 Task: Search one way flight ticket for 2 adults, 2 infants in seat and 1 infant on lap in first from Lynchburg: Lynchburg Regional Airport (preston Glenn Field) to Gillette: Gillette Campbell County Airport on 5-1-2023. Choice of flights is Delta. Number of bags: 3 checked bags. Price is upto 100000. Outbound departure time preference is 5:30.
Action: Mouse moved to (180, 369)
Screenshot: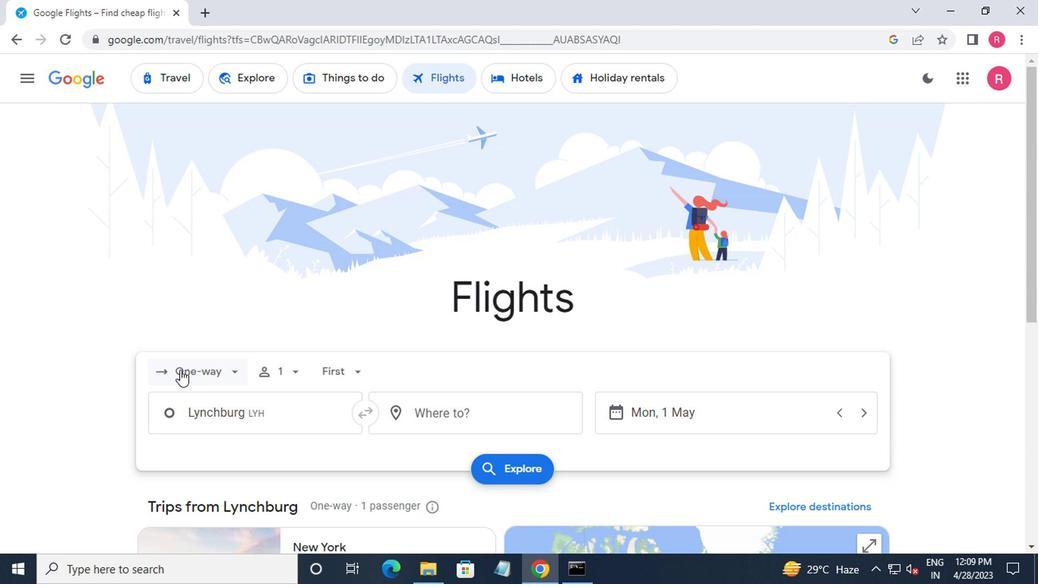 
Action: Mouse pressed left at (180, 369)
Screenshot: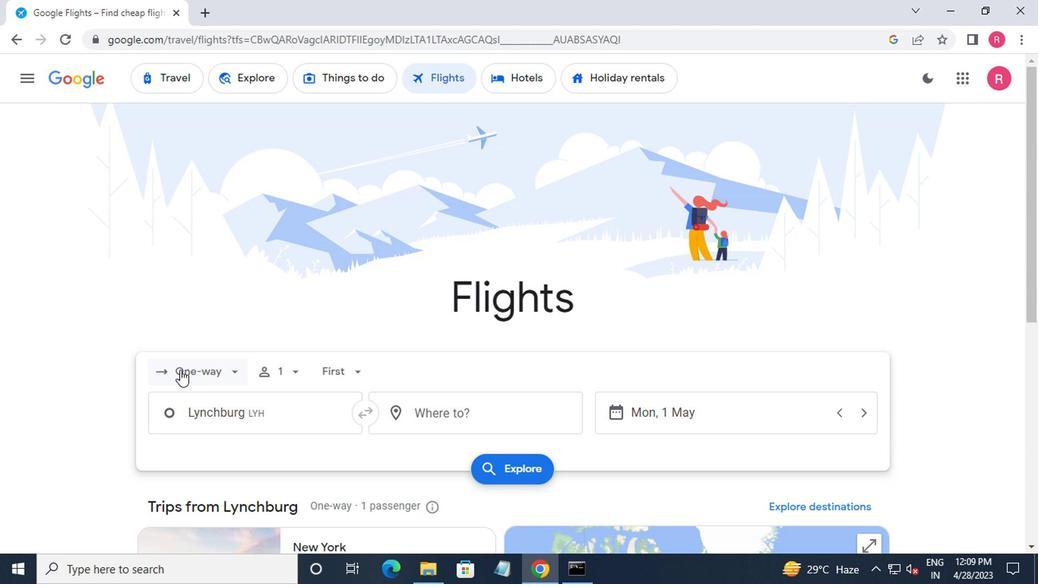 
Action: Mouse moved to (218, 439)
Screenshot: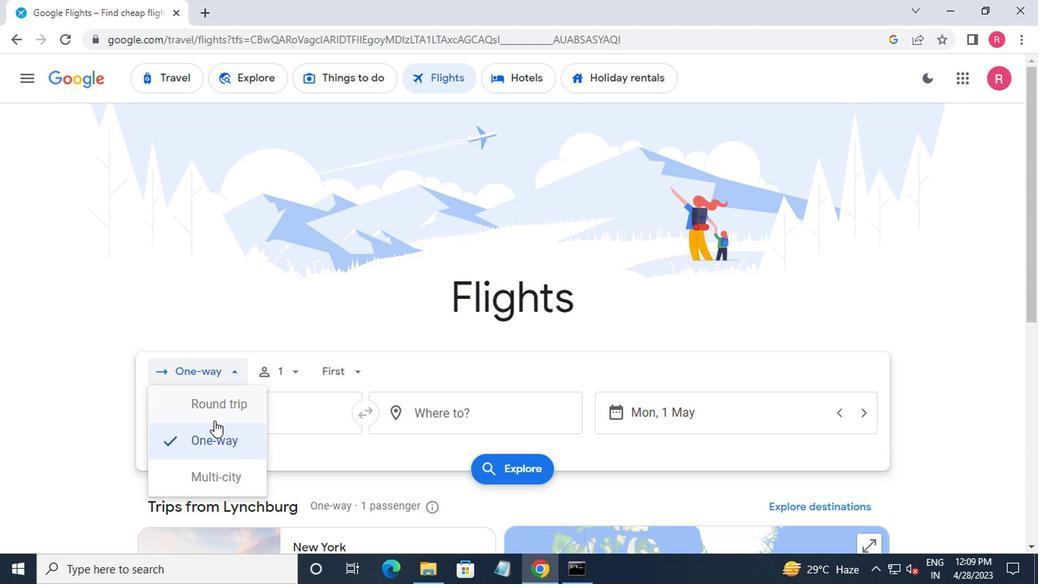 
Action: Mouse pressed left at (218, 439)
Screenshot: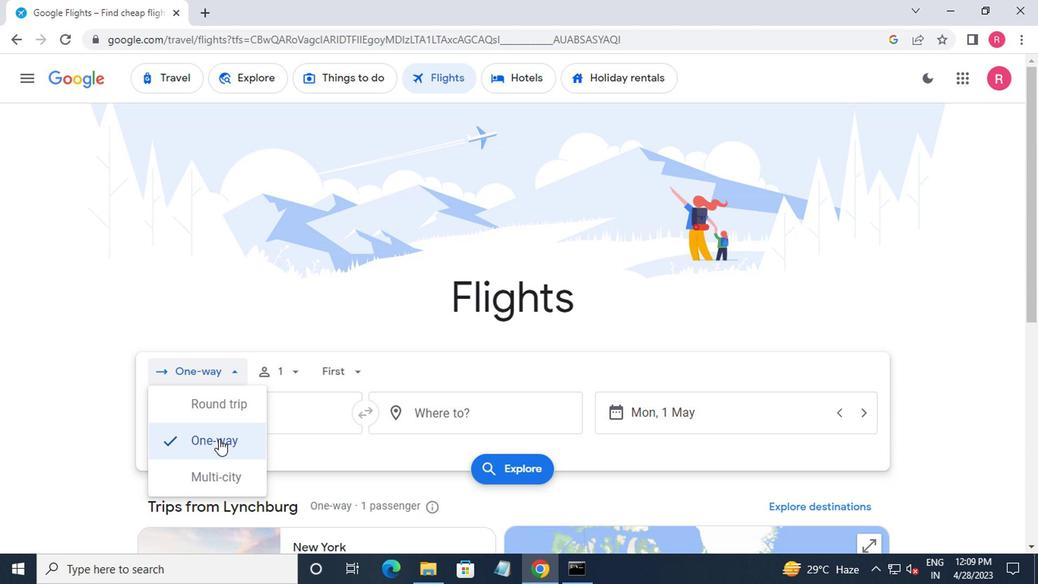 
Action: Mouse moved to (274, 363)
Screenshot: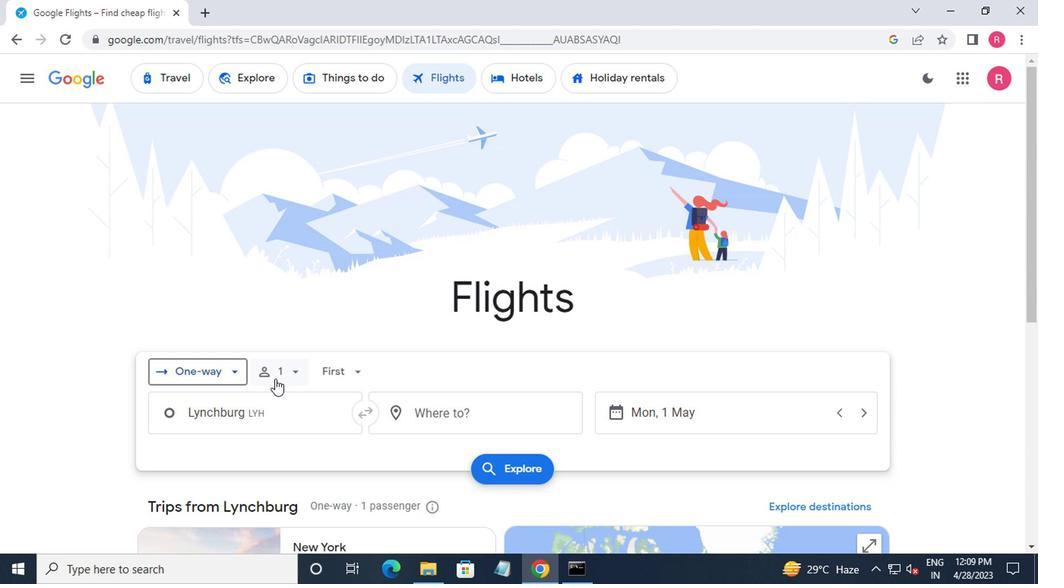 
Action: Mouse pressed left at (274, 363)
Screenshot: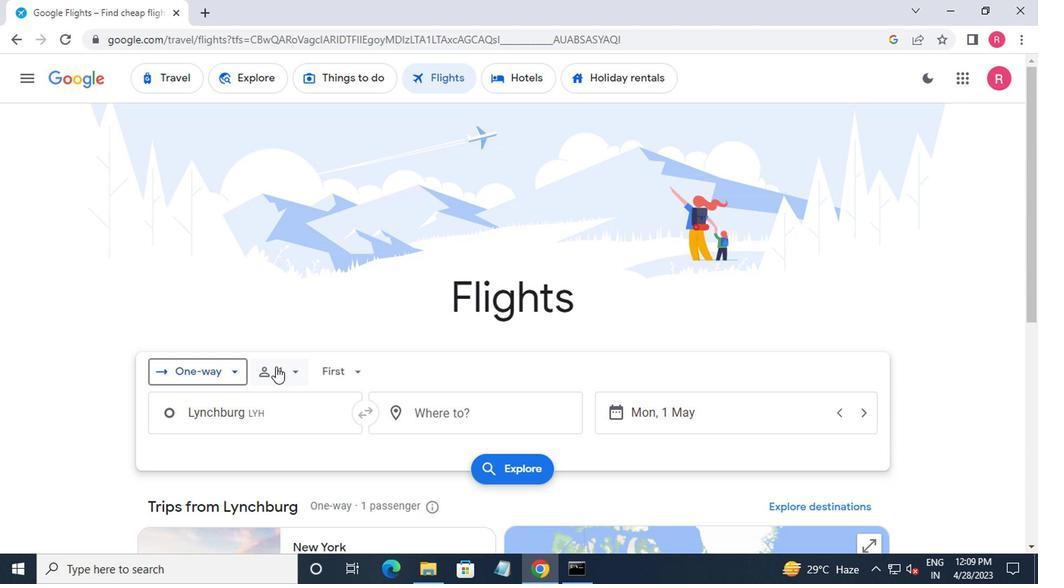 
Action: Mouse moved to (404, 451)
Screenshot: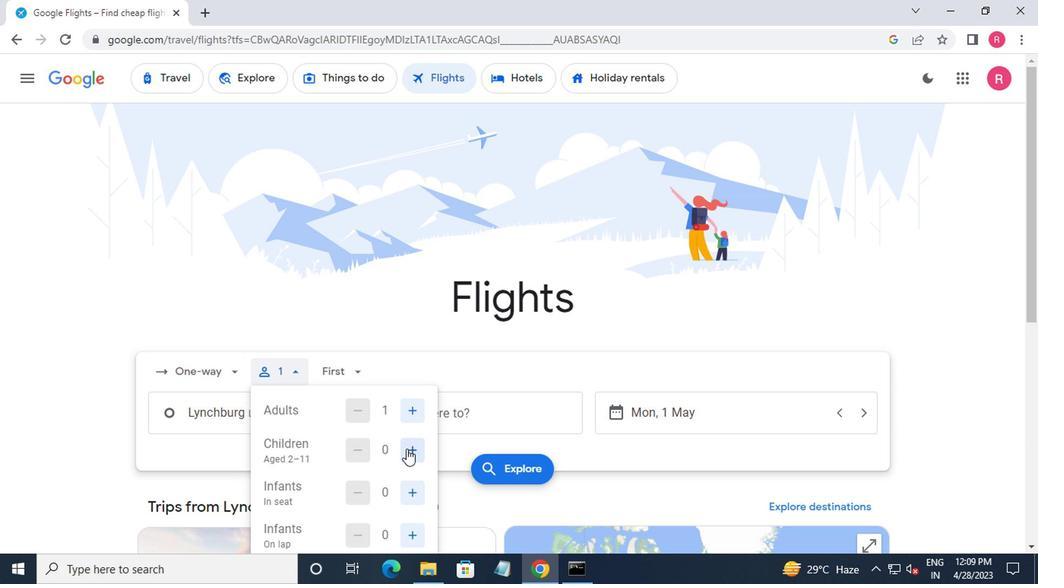 
Action: Mouse pressed left at (404, 451)
Screenshot: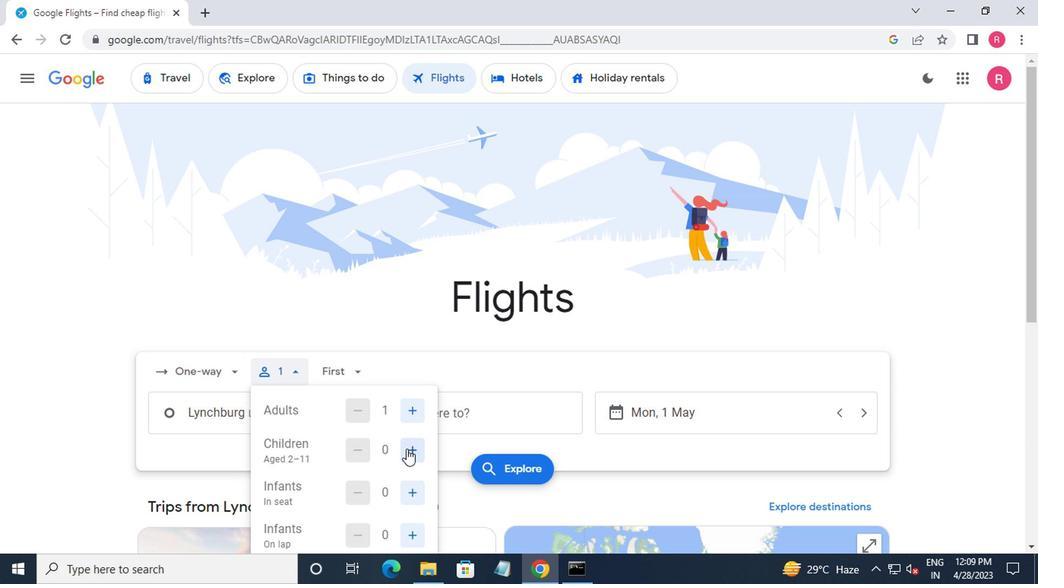 
Action: Mouse moved to (406, 488)
Screenshot: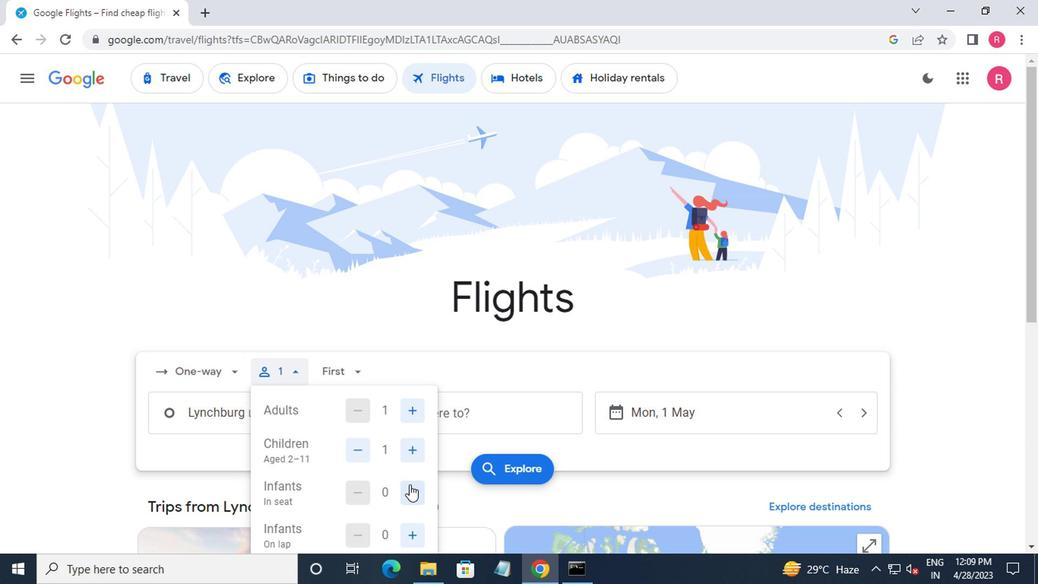 
Action: Mouse pressed left at (406, 488)
Screenshot: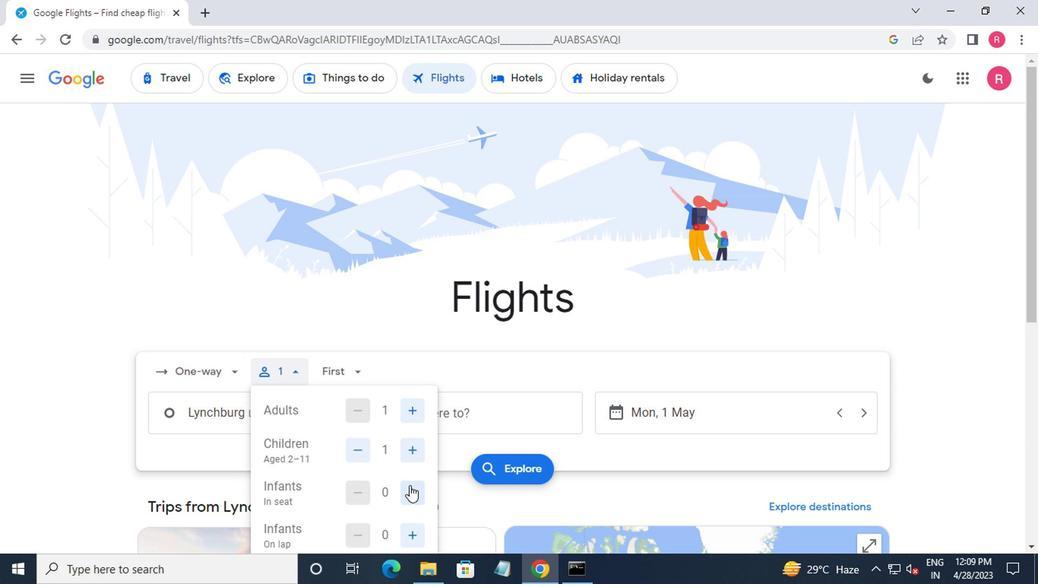 
Action: Mouse moved to (347, 369)
Screenshot: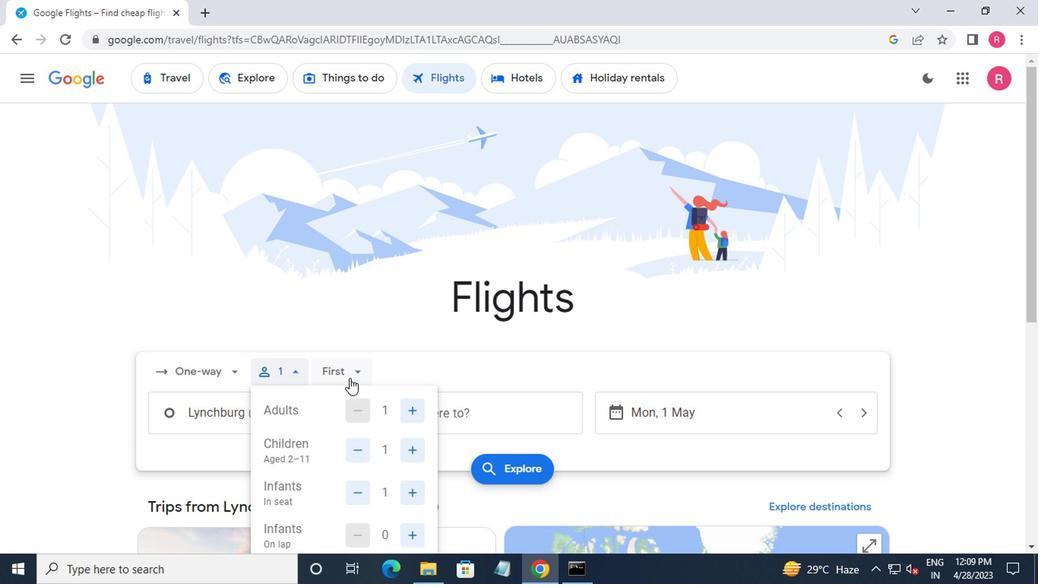 
Action: Mouse pressed left at (347, 369)
Screenshot: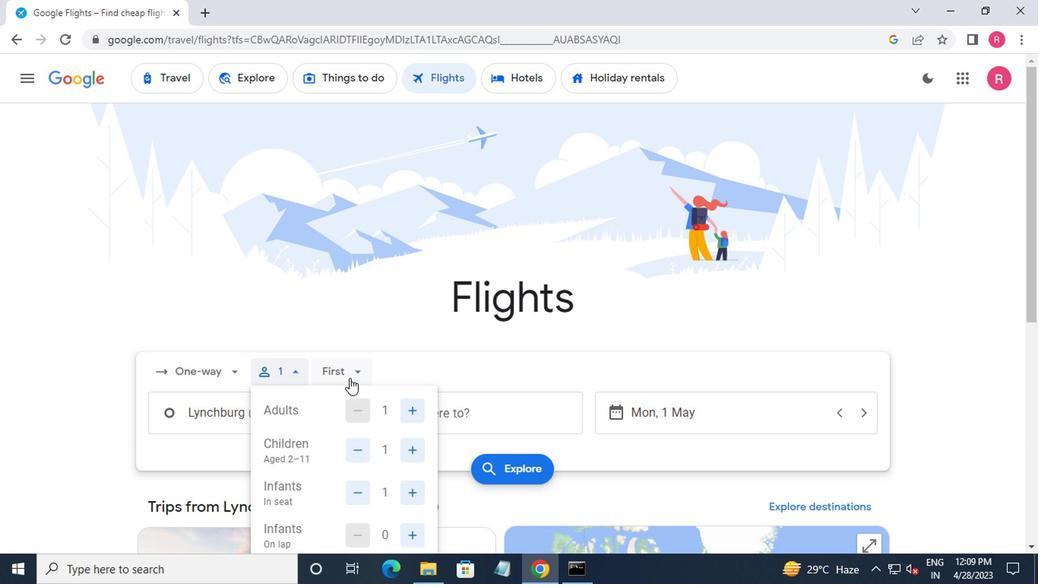 
Action: Mouse moved to (390, 436)
Screenshot: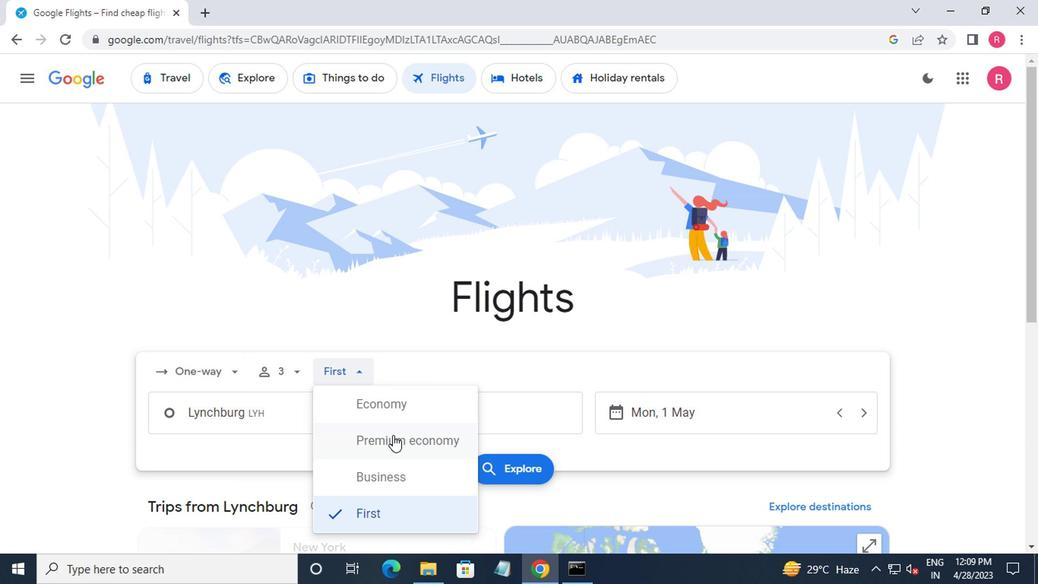 
Action: Mouse pressed left at (390, 436)
Screenshot: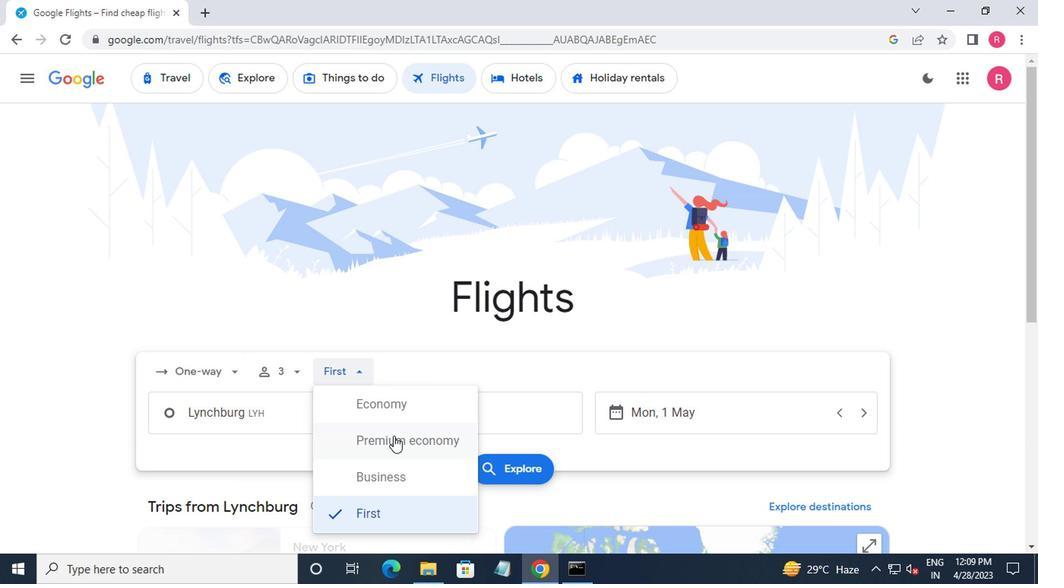 
Action: Mouse moved to (273, 419)
Screenshot: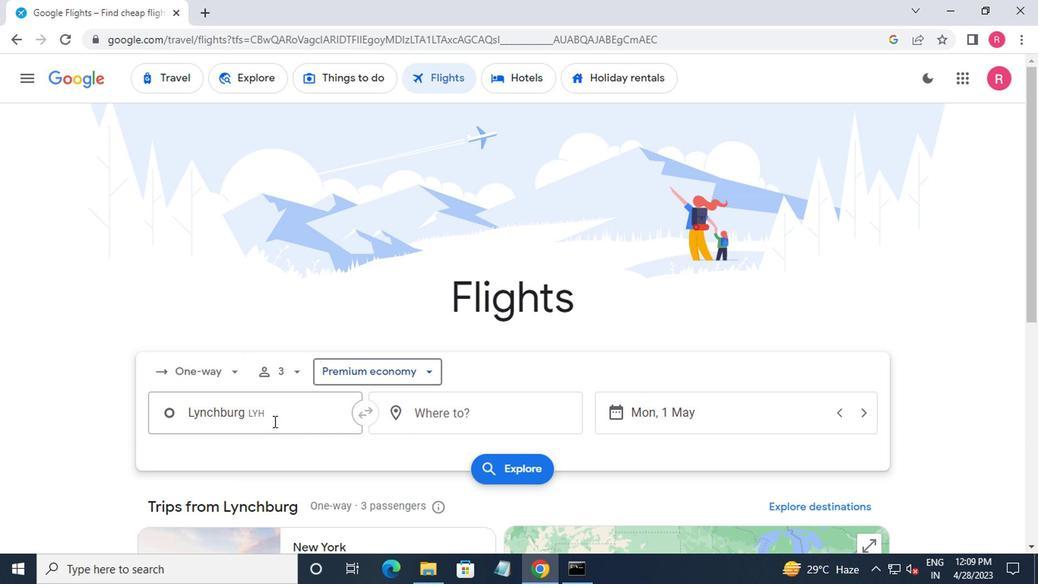 
Action: Mouse pressed left at (273, 419)
Screenshot: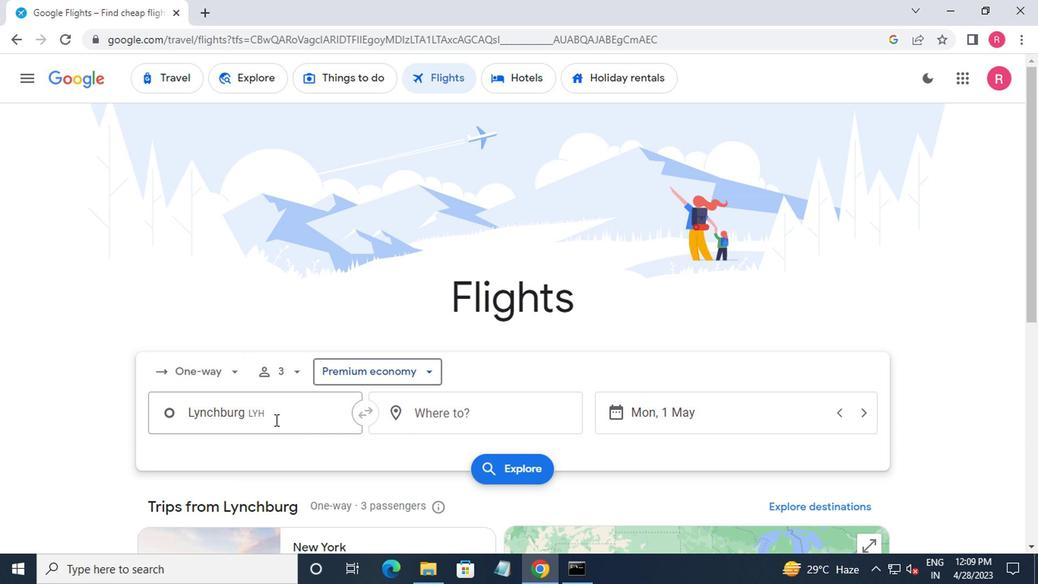 
Action: Key pressed <Key.shift><Key.shift><Key.shift><Key.shift><Key.shift><Key.shift><Key.shift>NEWSPORT<Key.backspace><Key.backspace><Key.backspace><Key.backspace><Key.backspace><Key.backspace><Key.backspace><Key.backspace><Key.backspace><Key.backspace><Key.backspace><Key.backspace><Key.backspace><Key.backspace><Key.backspace><Key.shift><Key.shift><Key.shift><Key.shift><Key.shift><Key.shift><Key.shift><Key.shift><Key.shift><Key.shift><Key.shift>WILLIAMSBURG<Key.space>IN
Screenshot: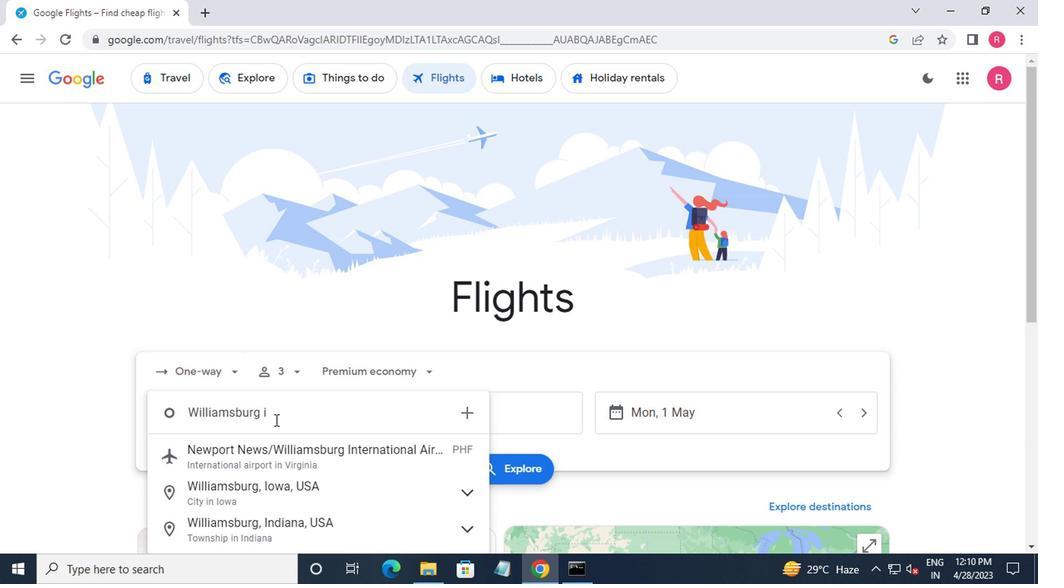 
Action: Mouse moved to (274, 459)
Screenshot: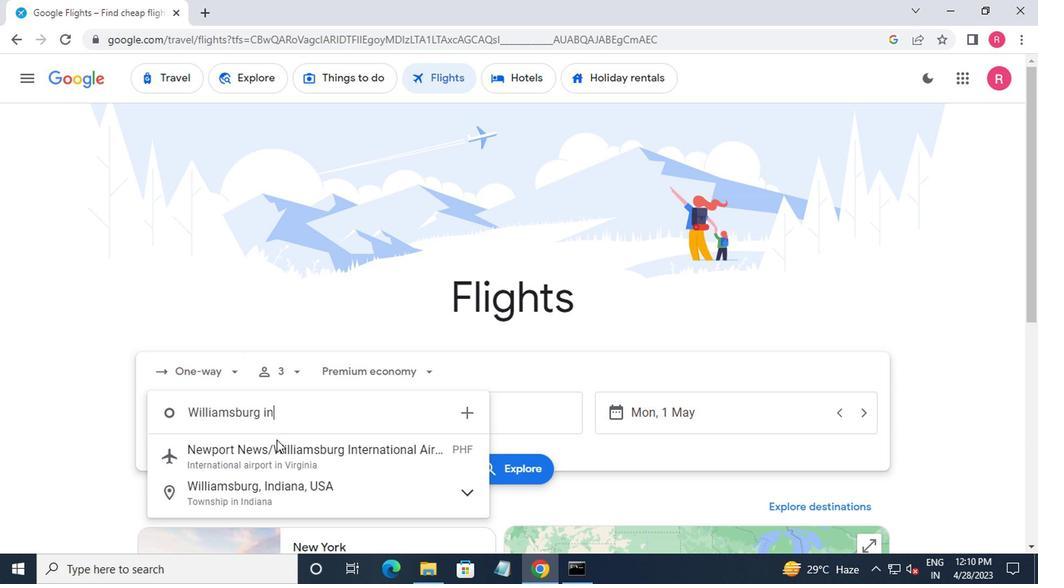 
Action: Mouse pressed left at (274, 459)
Screenshot: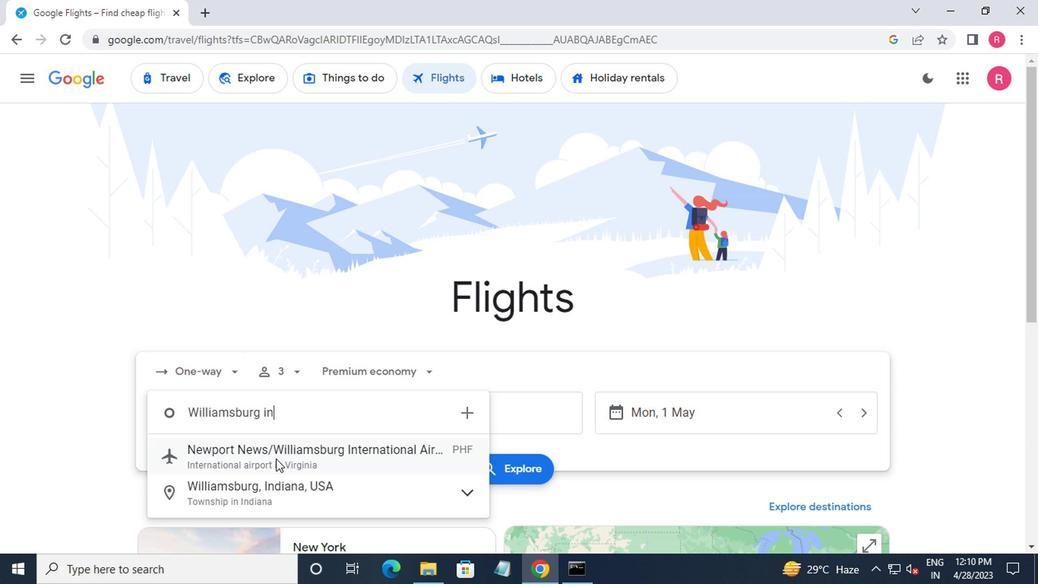 
Action: Mouse moved to (409, 409)
Screenshot: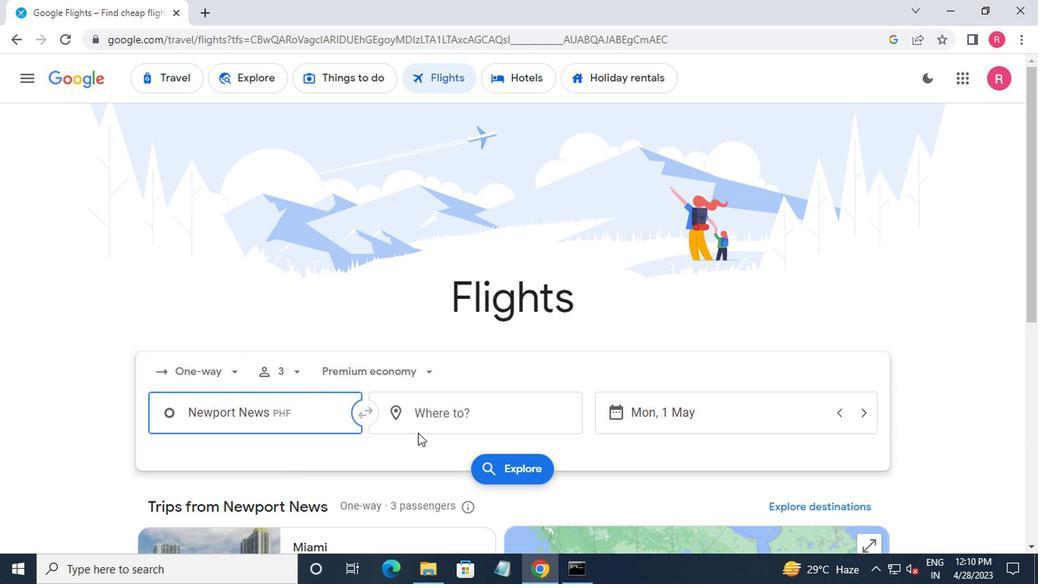 
Action: Mouse pressed left at (409, 409)
Screenshot: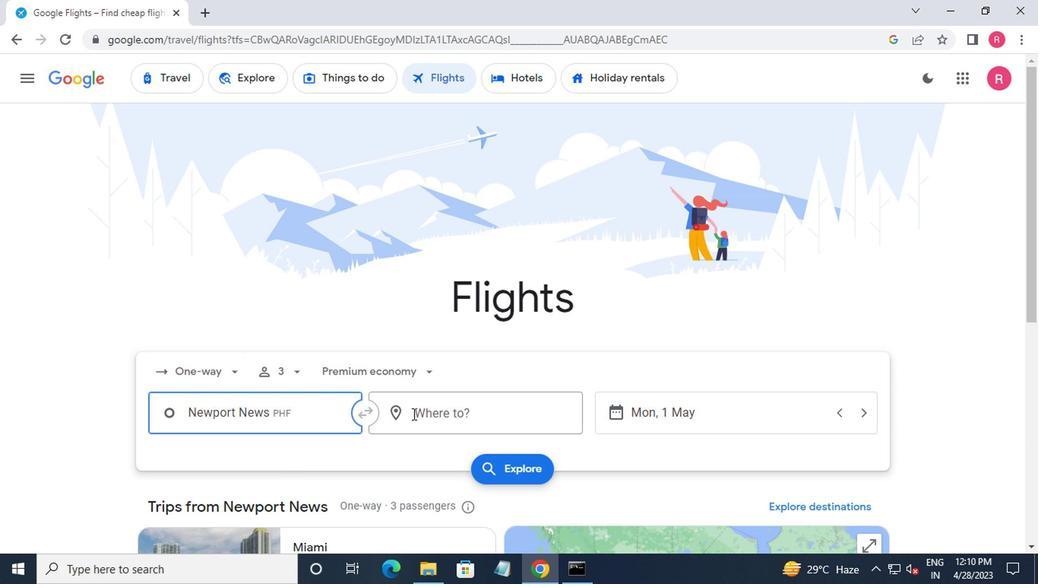 
Action: Mouse moved to (409, 425)
Screenshot: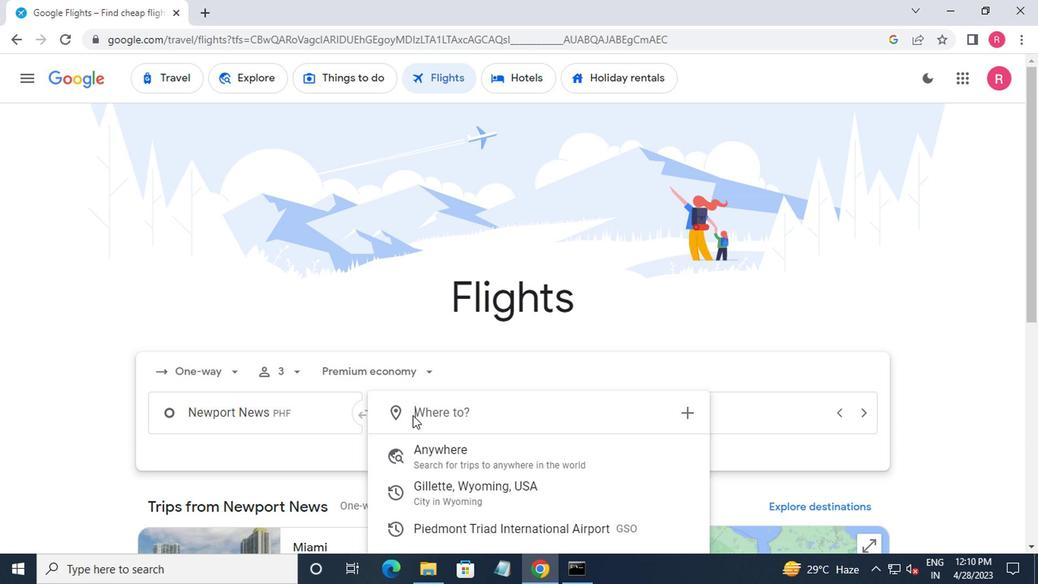 
Action: Mouse scrolled (409, 424) with delta (0, -1)
Screenshot: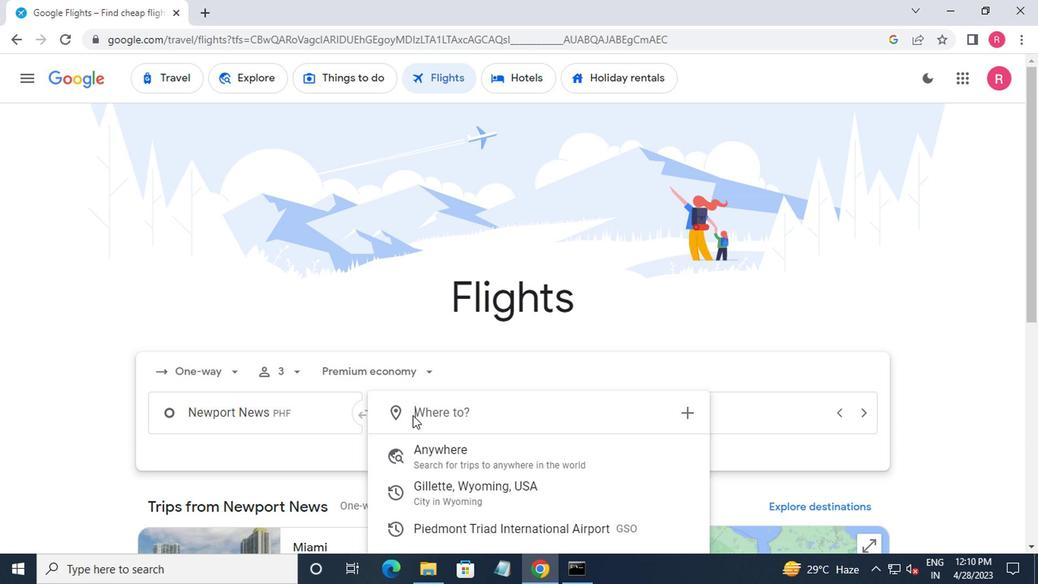 
Action: Mouse moved to (416, 439)
Screenshot: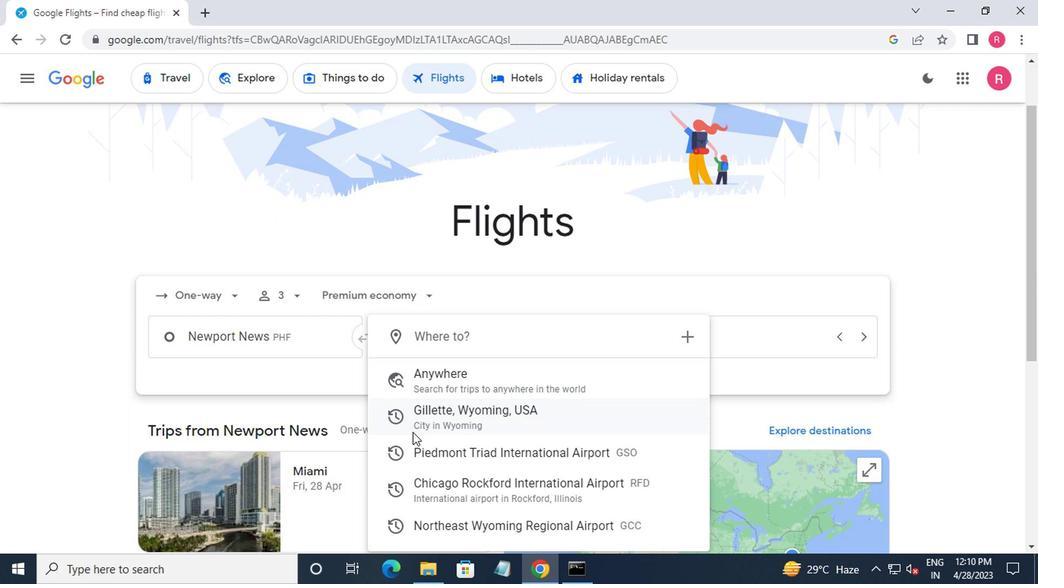 
Action: Mouse scrolled (416, 438) with delta (0, -1)
Screenshot: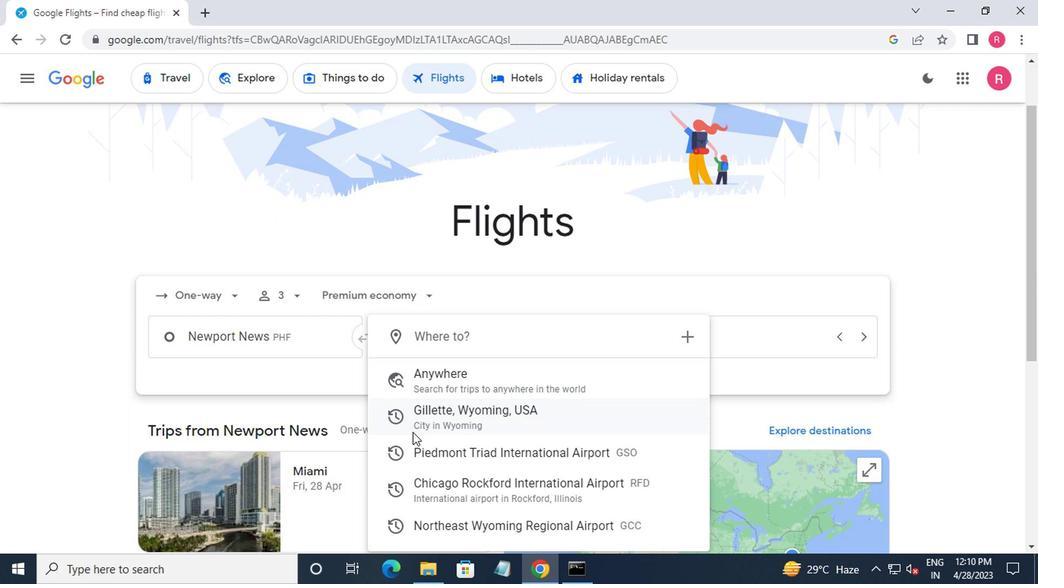 
Action: Mouse moved to (448, 413)
Screenshot: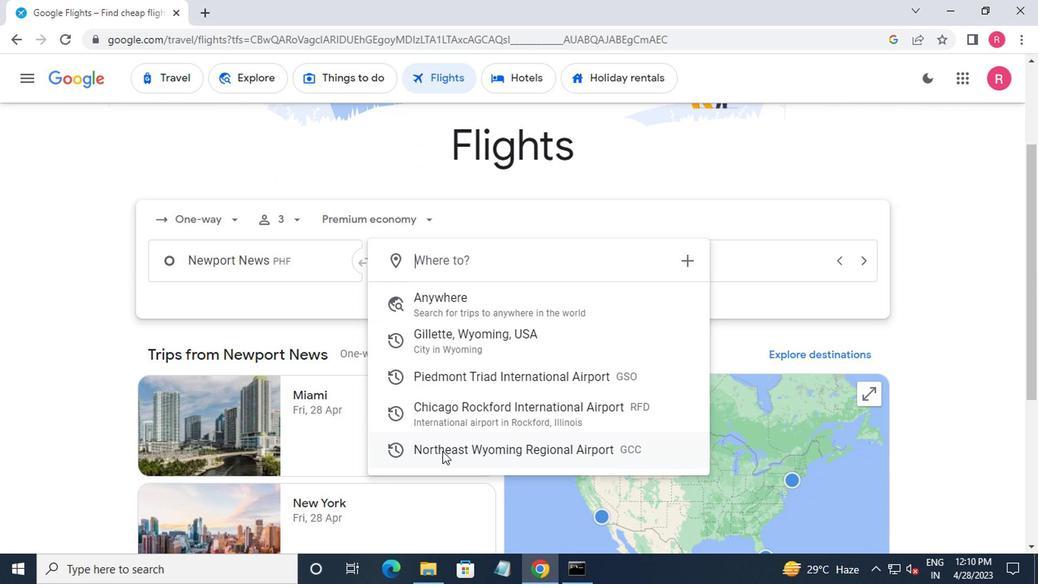 
Action: Mouse pressed left at (448, 413)
Screenshot: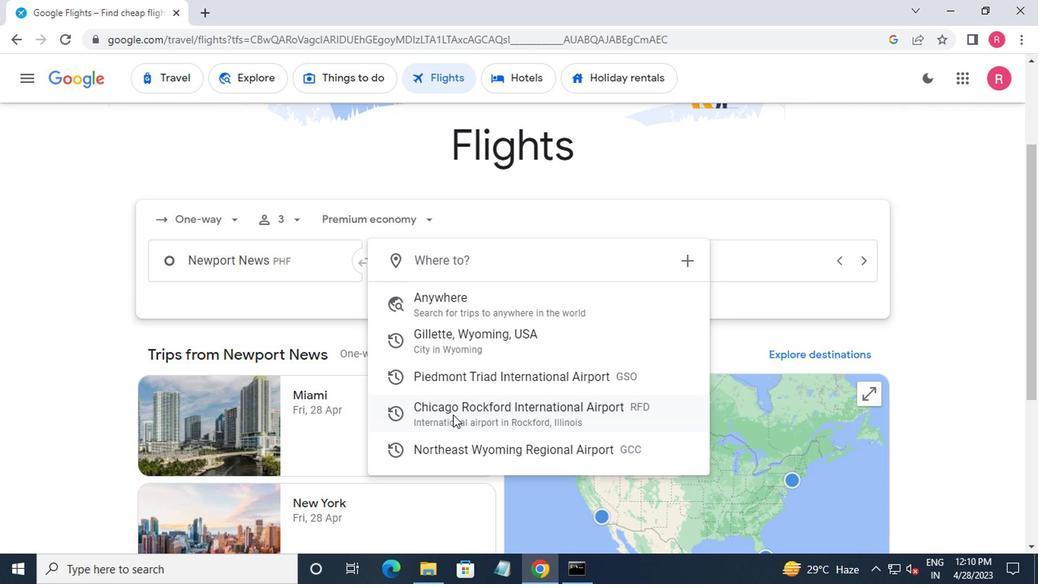 
Action: Mouse moved to (710, 262)
Screenshot: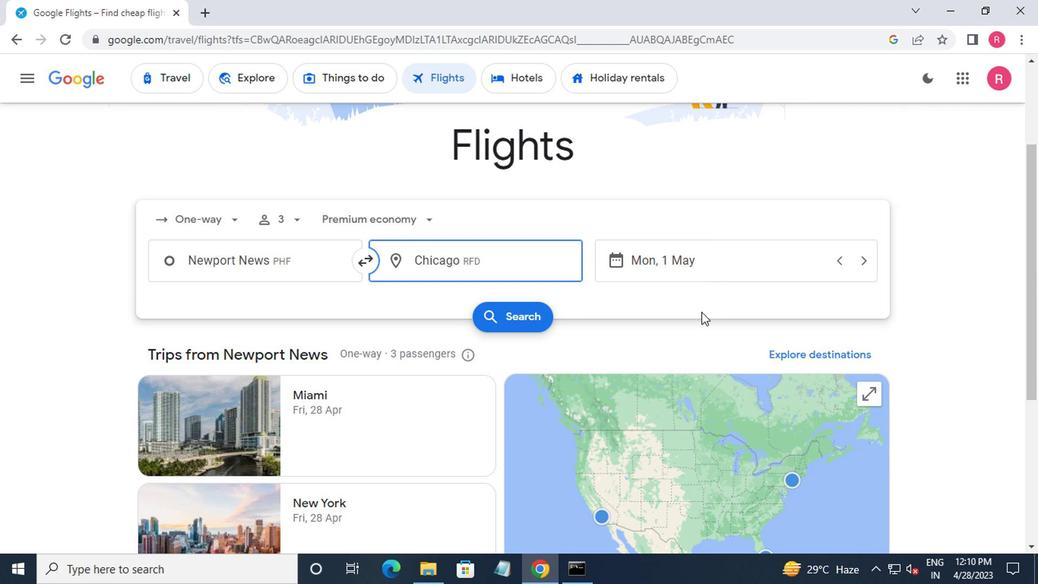 
Action: Mouse pressed left at (710, 262)
Screenshot: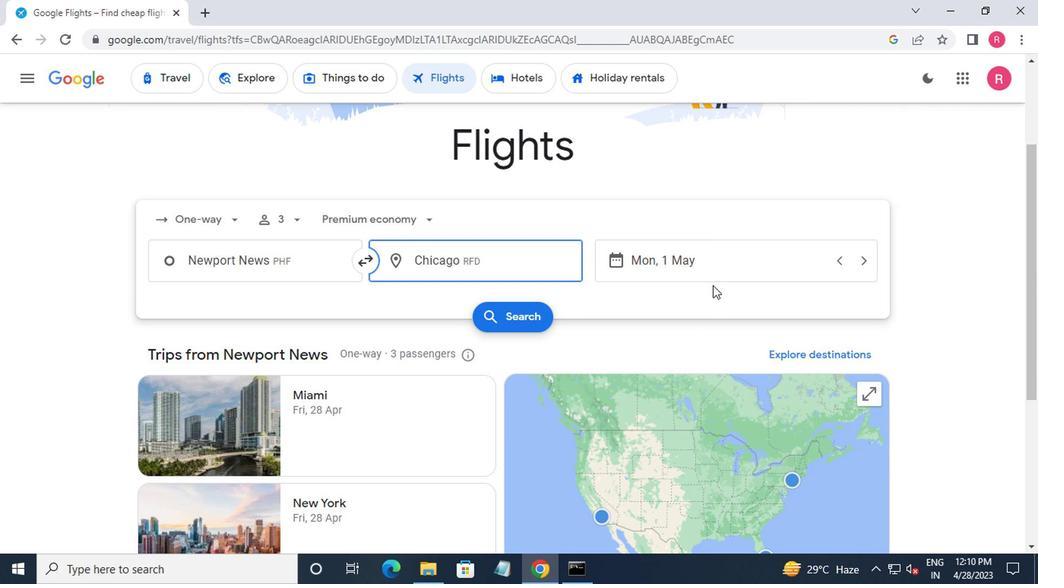 
Action: Mouse moved to (666, 279)
Screenshot: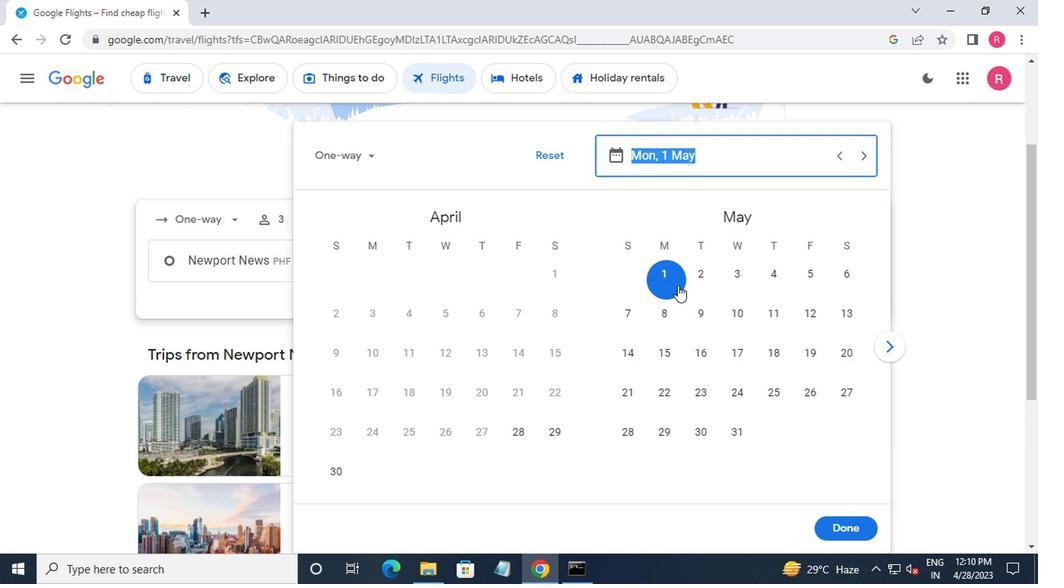
Action: Mouse pressed left at (666, 279)
Screenshot: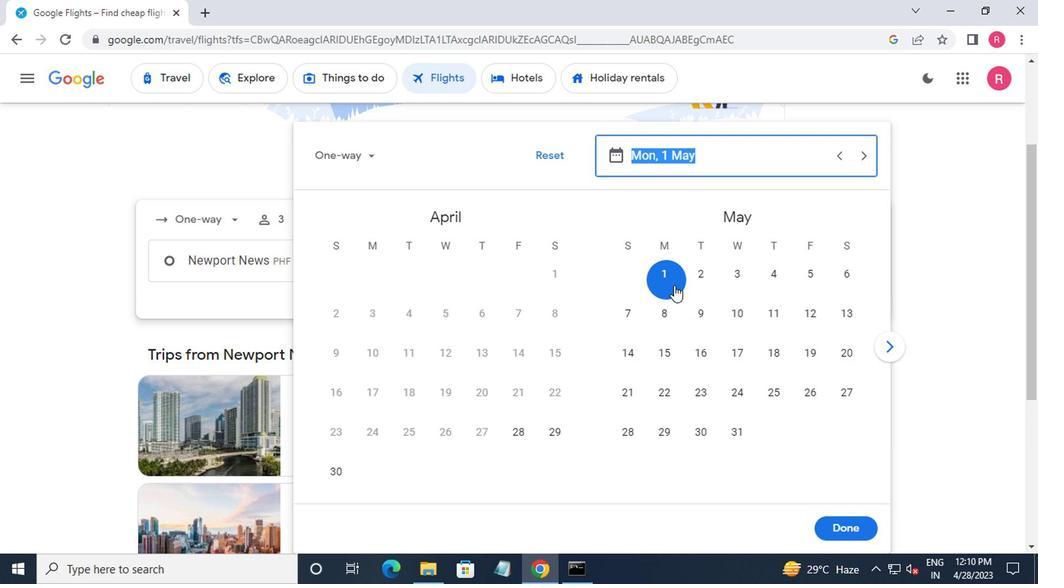 
Action: Mouse moved to (852, 532)
Screenshot: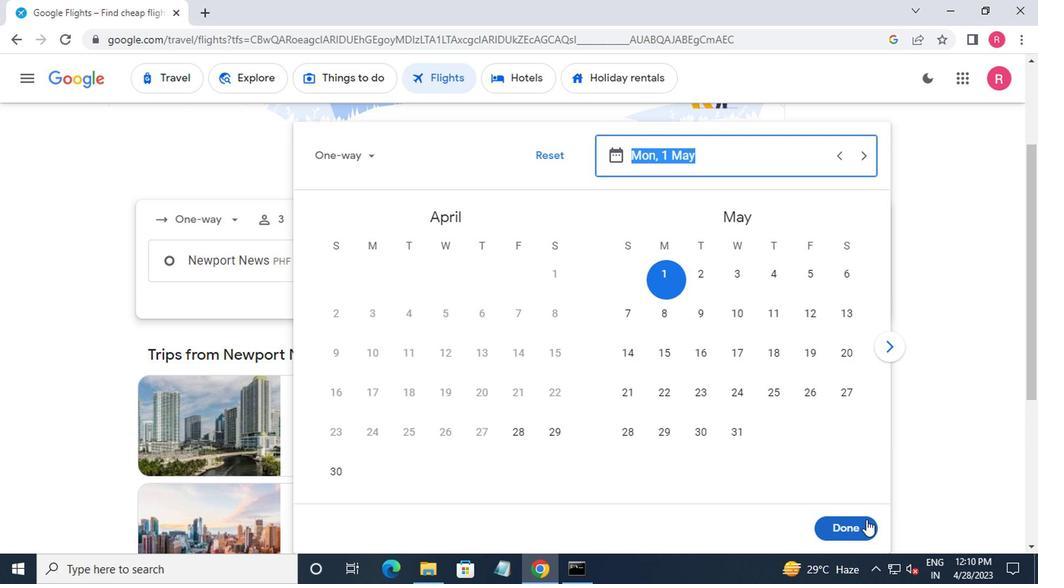 
Action: Mouse pressed left at (852, 532)
Screenshot: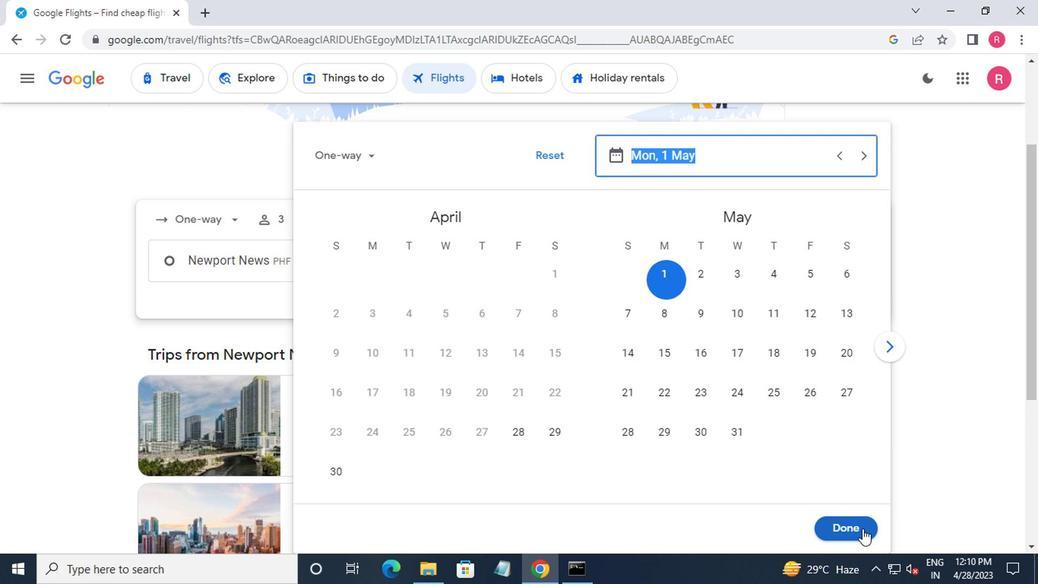 
Action: Mouse moved to (518, 323)
Screenshot: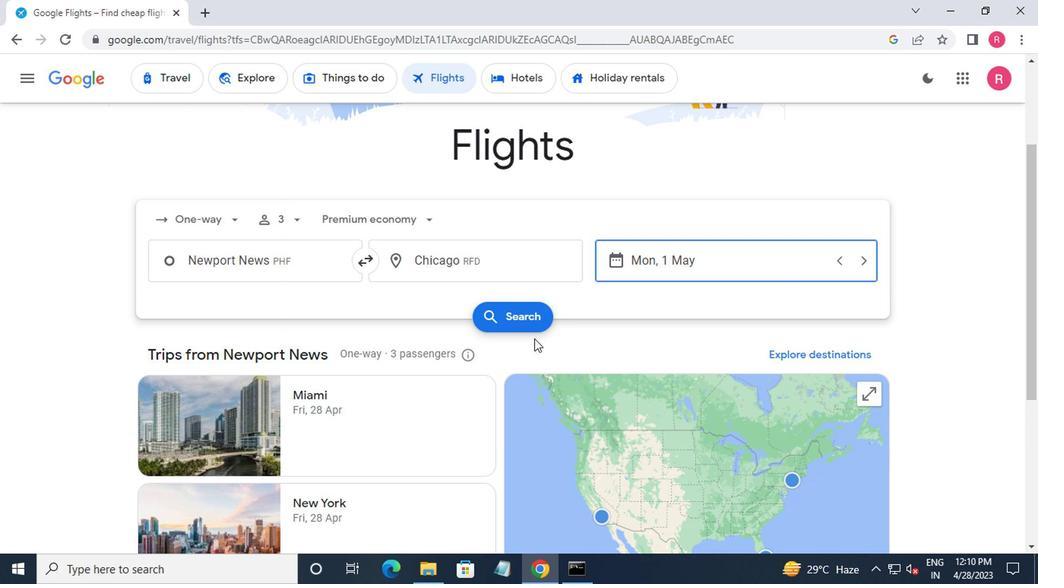 
Action: Mouse pressed left at (518, 323)
Screenshot: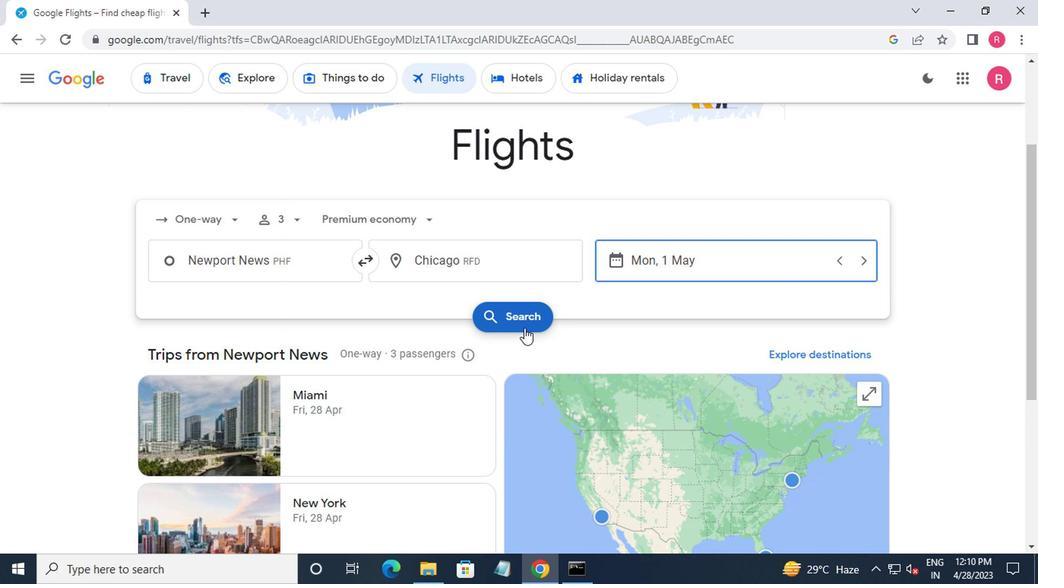 
Action: Mouse moved to (136, 213)
Screenshot: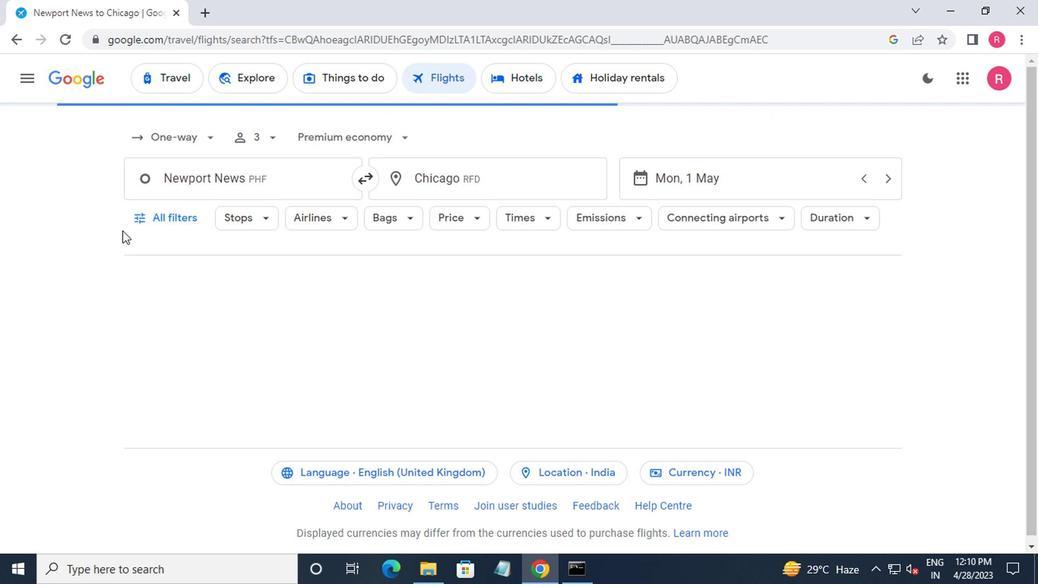 
Action: Mouse pressed left at (136, 213)
Screenshot: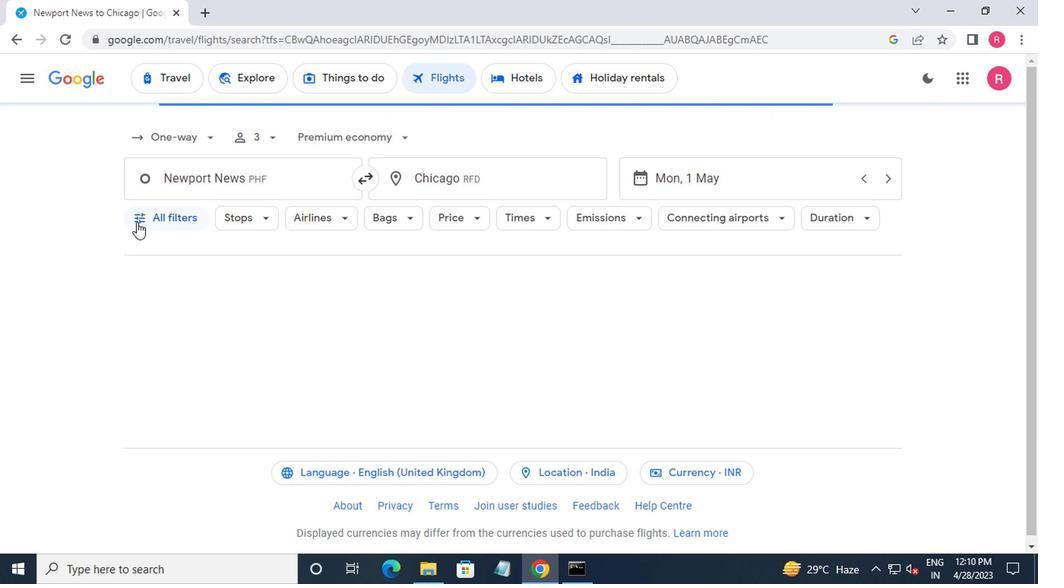 
Action: Mouse moved to (214, 406)
Screenshot: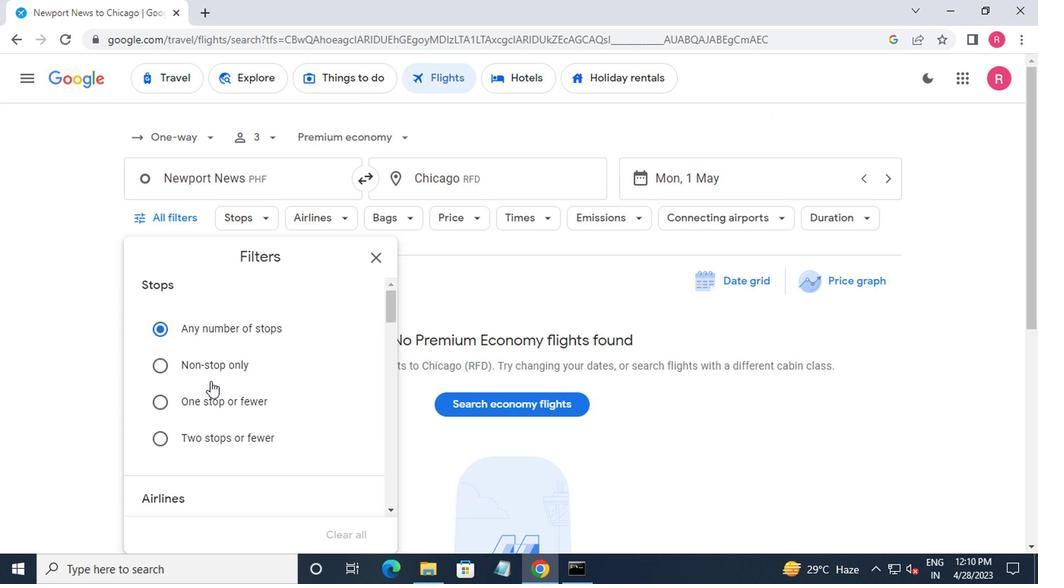 
Action: Mouse scrolled (214, 405) with delta (0, -1)
Screenshot: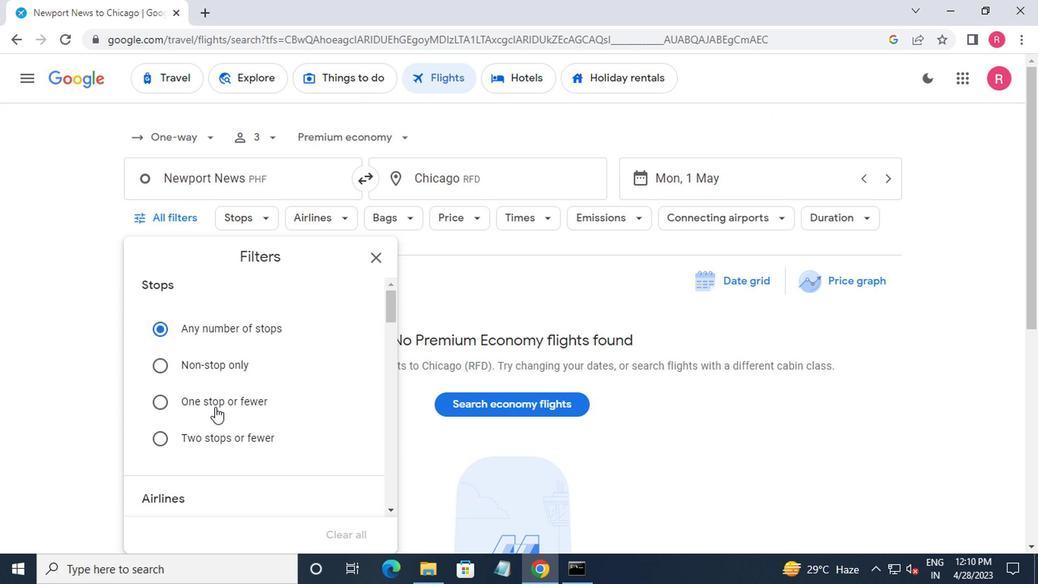 
Action: Mouse scrolled (214, 405) with delta (0, -1)
Screenshot: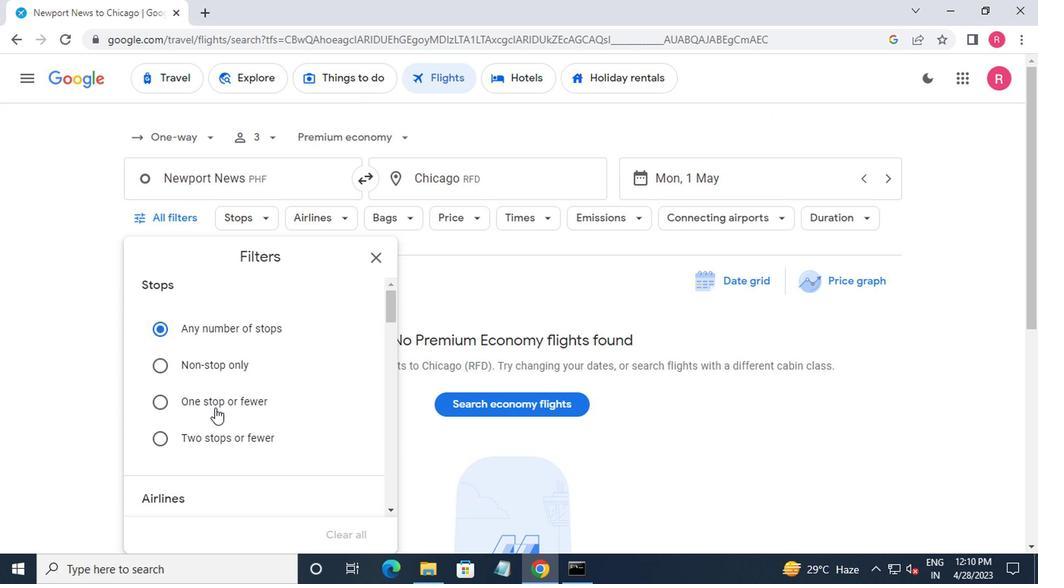 
Action: Mouse scrolled (214, 405) with delta (0, -1)
Screenshot: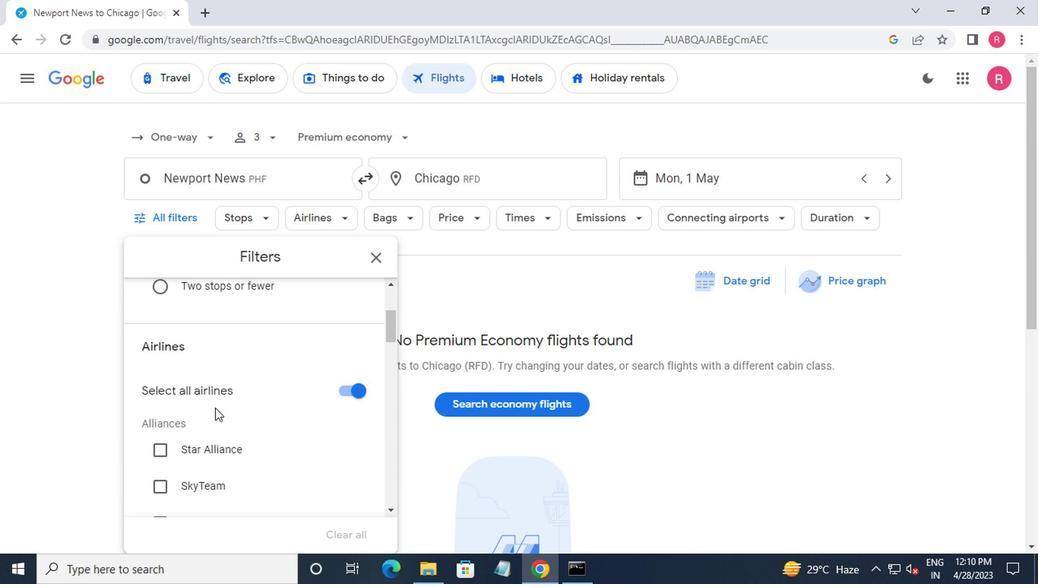 
Action: Mouse scrolled (214, 405) with delta (0, -1)
Screenshot: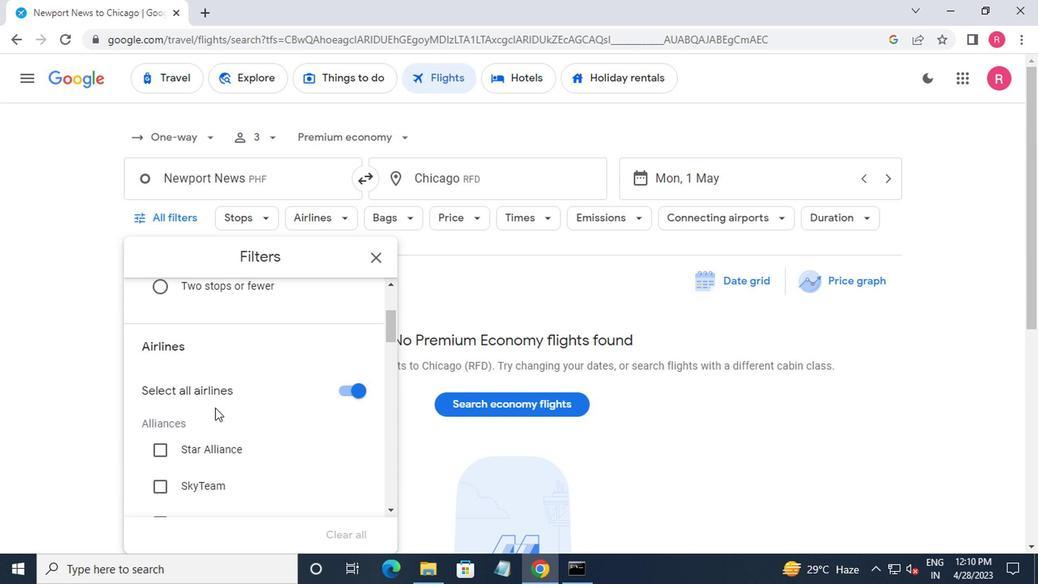
Action: Mouse scrolled (214, 405) with delta (0, -1)
Screenshot: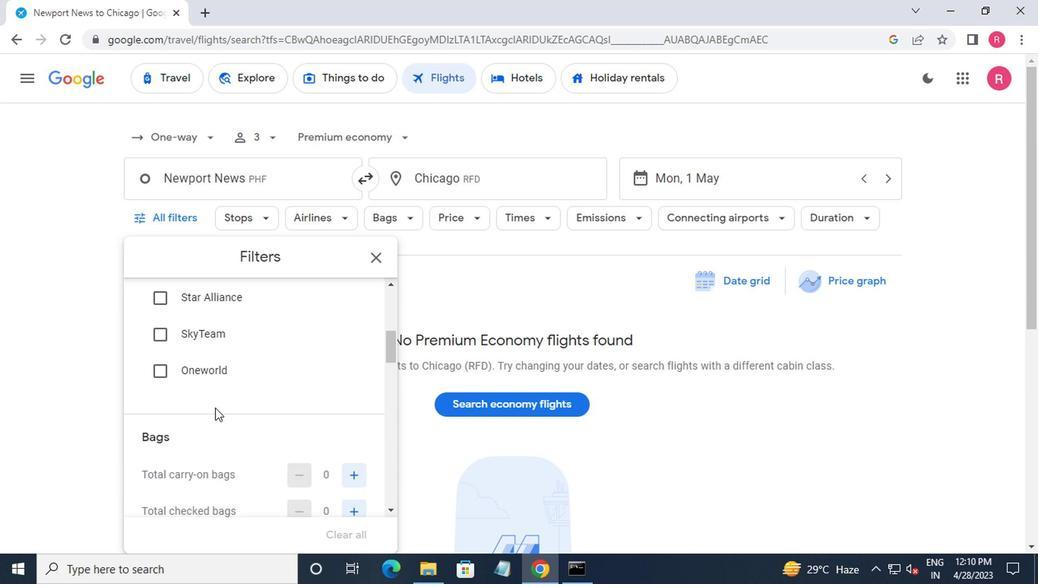 
Action: Mouse moved to (348, 419)
Screenshot: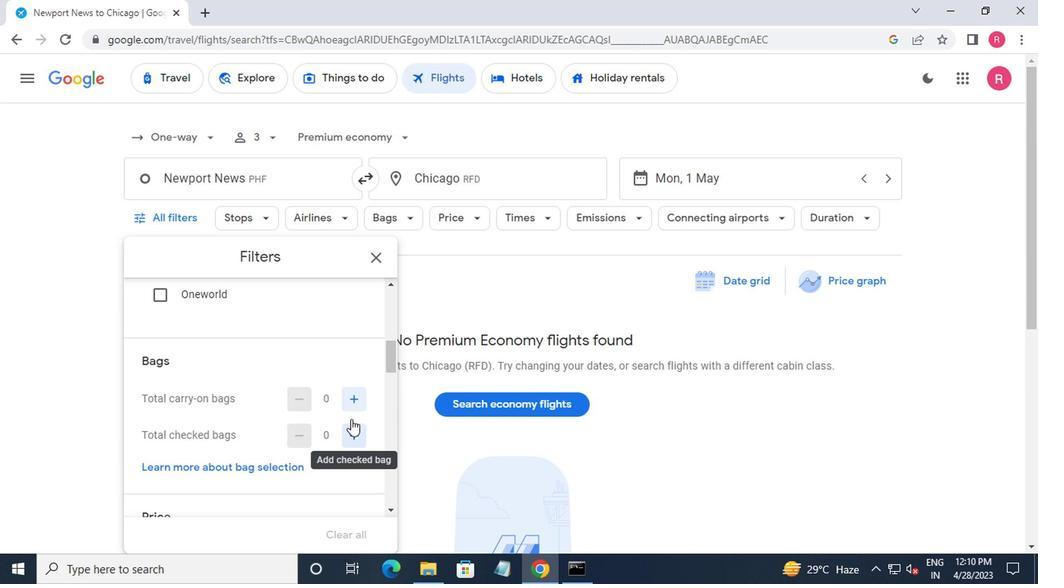 
Action: Mouse pressed left at (348, 419)
Screenshot: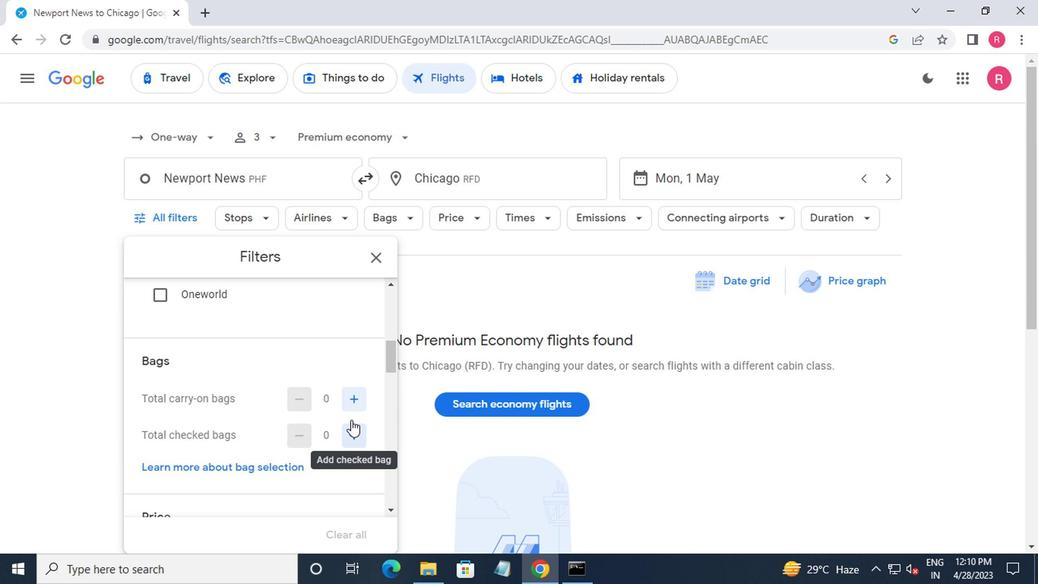 
Action: Mouse pressed left at (348, 419)
Screenshot: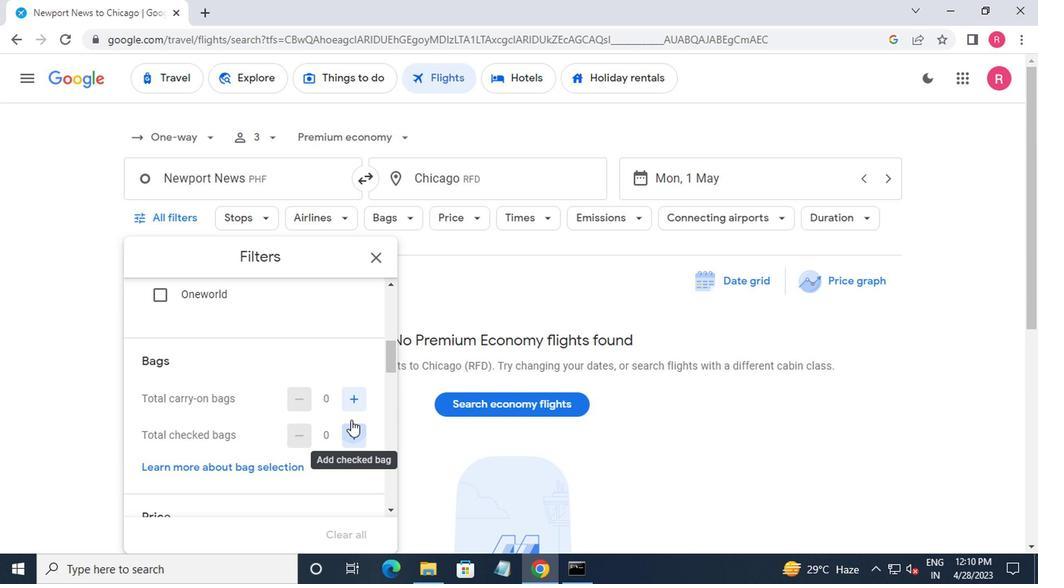 
Action: Mouse moved to (348, 420)
Screenshot: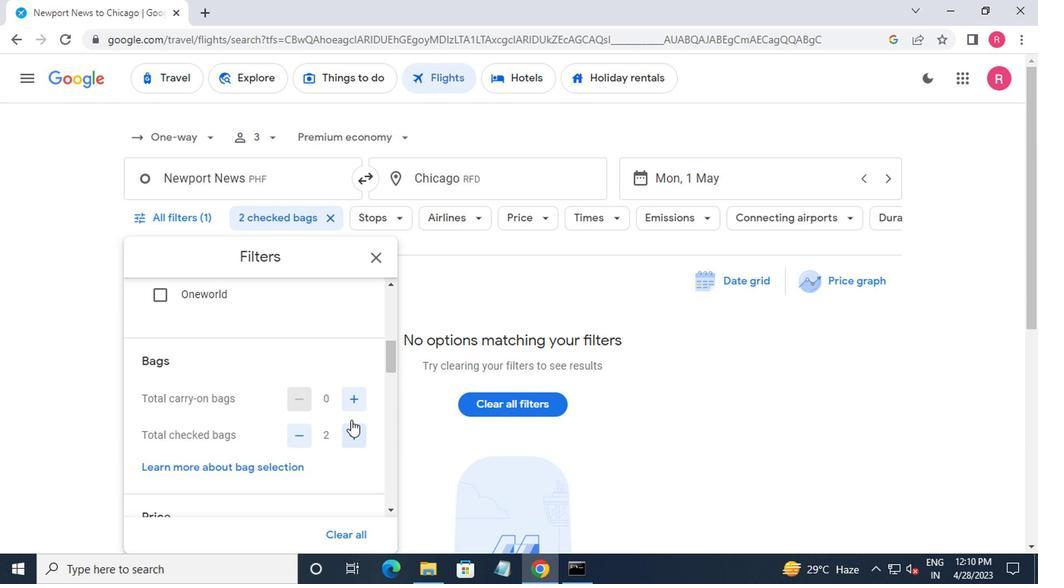 
Action: Mouse scrolled (348, 419) with delta (0, -1)
Screenshot: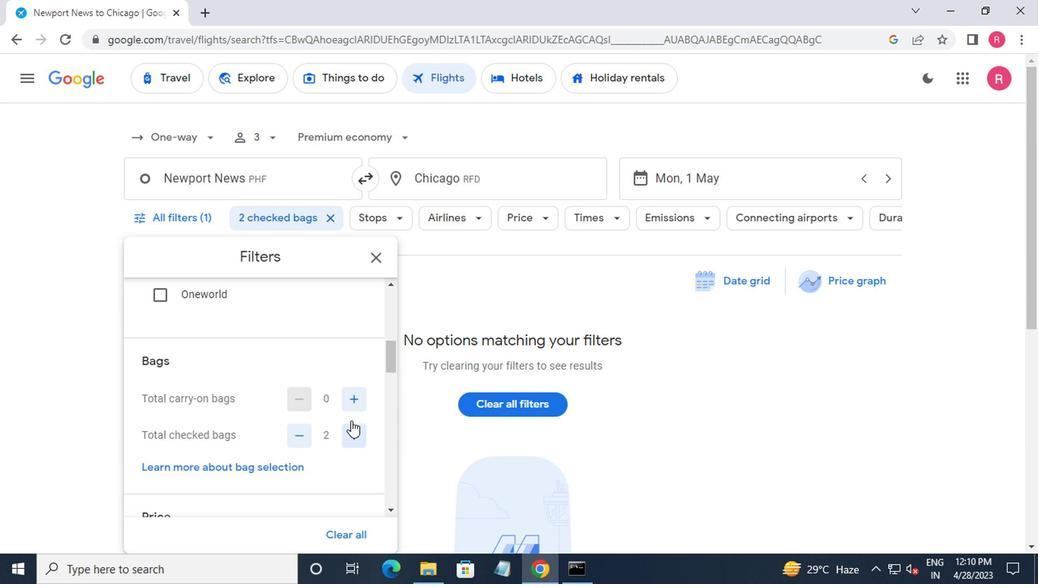 
Action: Mouse scrolled (348, 419) with delta (0, -1)
Screenshot: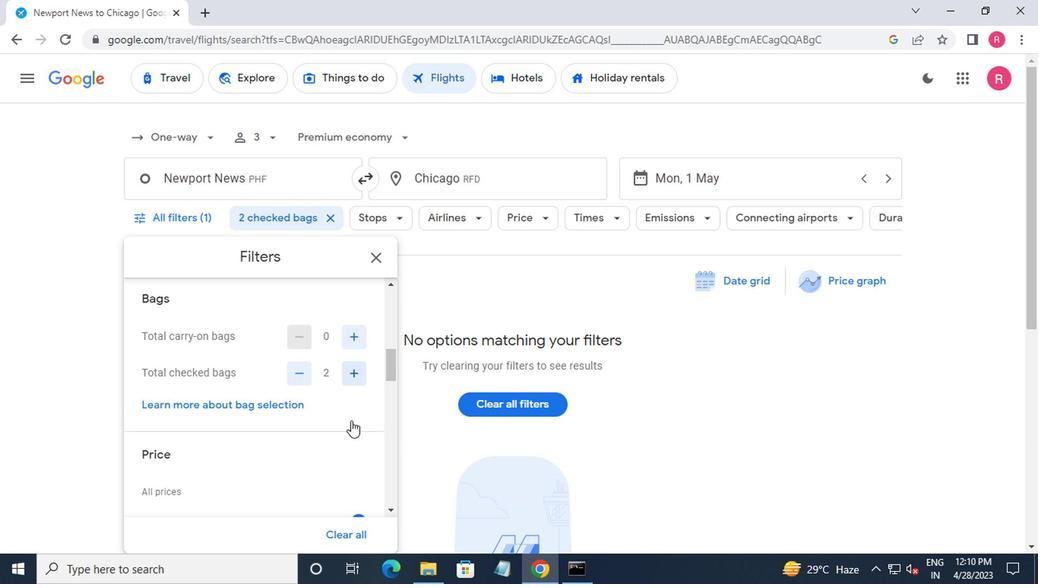 
Action: Mouse scrolled (348, 419) with delta (0, -1)
Screenshot: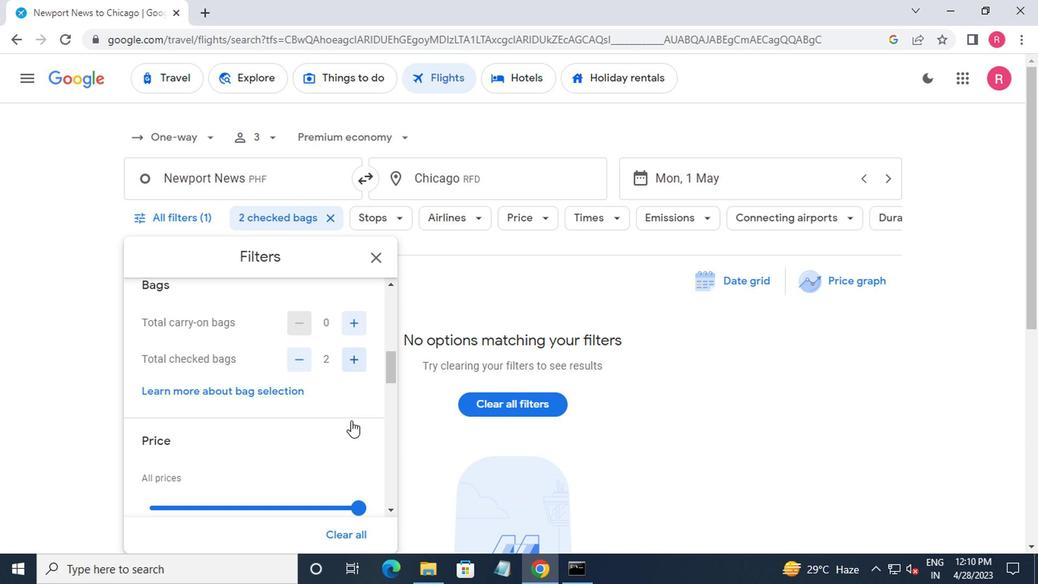 
Action: Mouse moved to (351, 363)
Screenshot: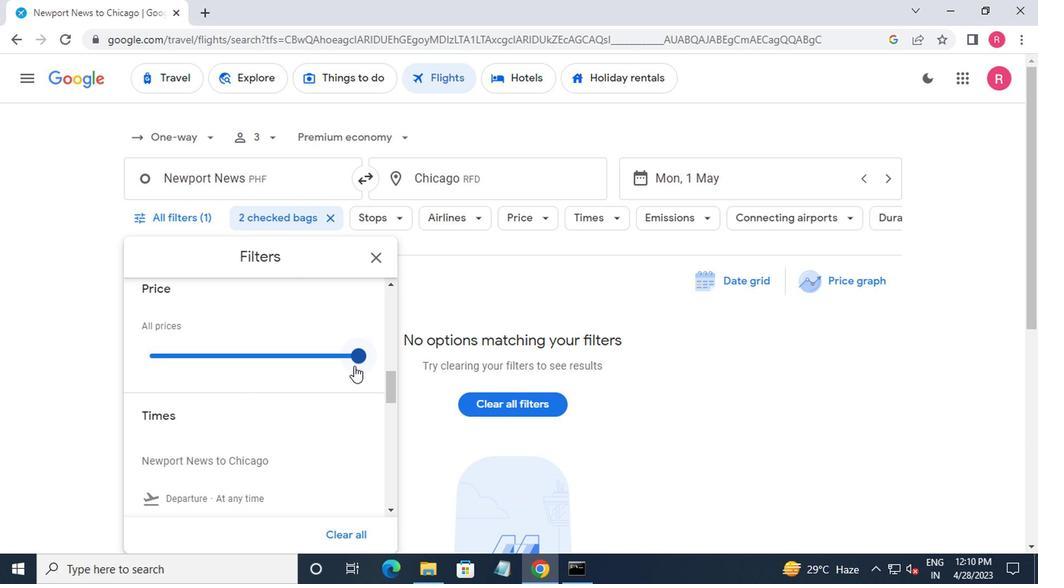 
Action: Mouse pressed left at (351, 363)
Screenshot: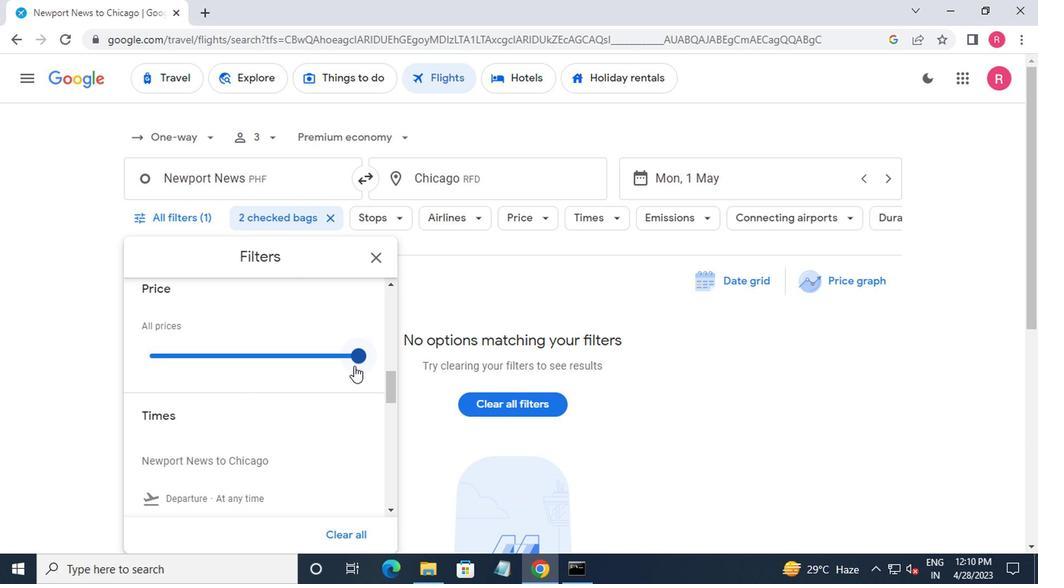 
Action: Mouse scrolled (351, 362) with delta (0, 0)
Screenshot: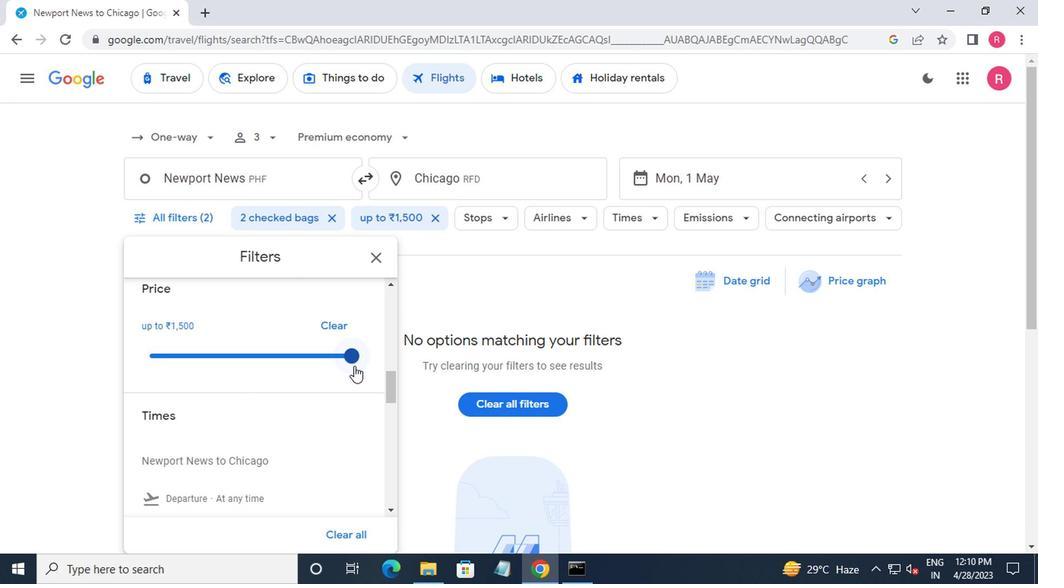 
Action: Mouse scrolled (351, 362) with delta (0, 0)
Screenshot: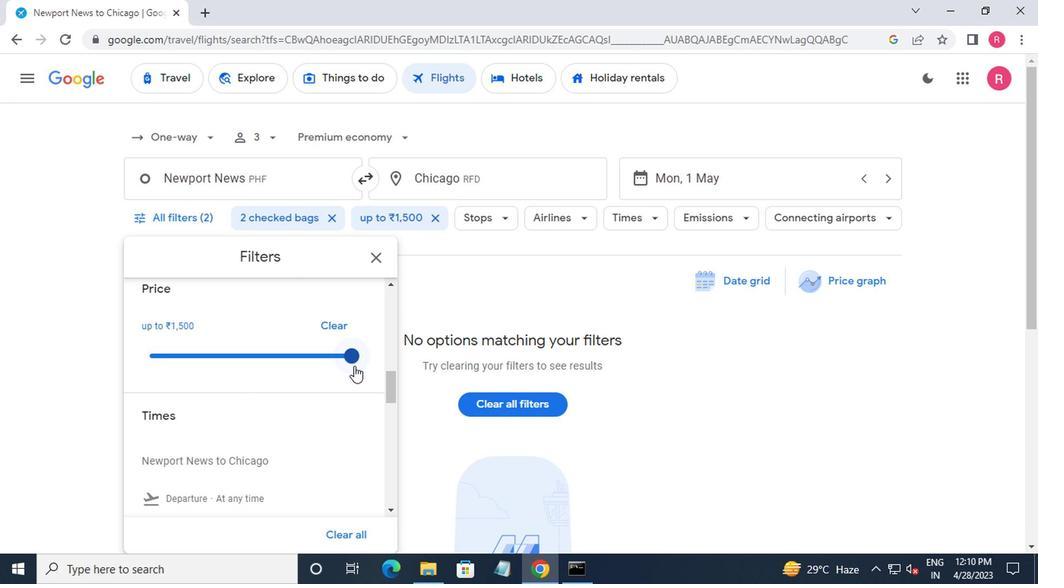 
Action: Mouse scrolled (351, 362) with delta (0, 0)
Screenshot: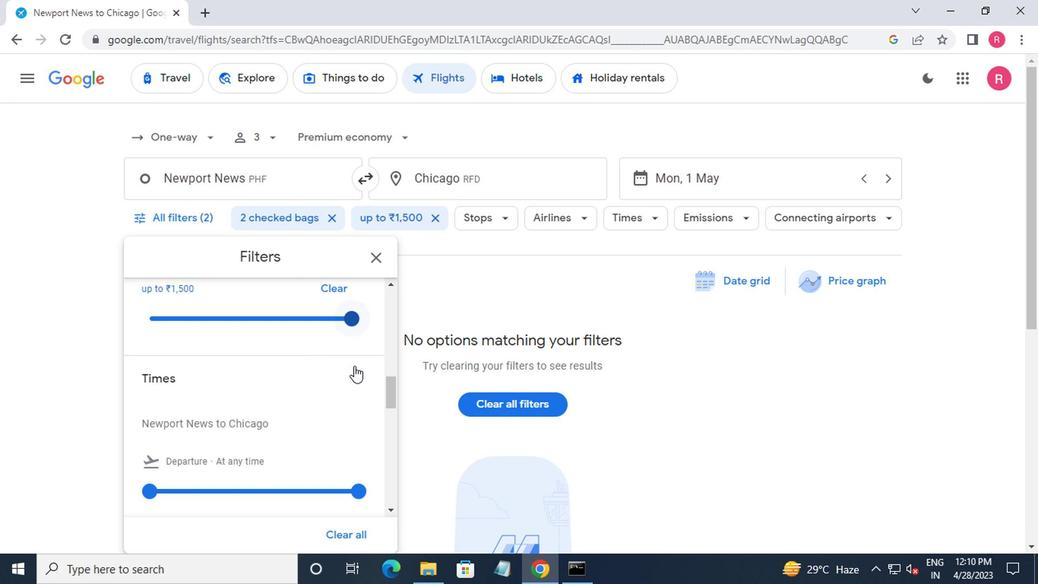 
Action: Mouse scrolled (351, 362) with delta (0, 0)
Screenshot: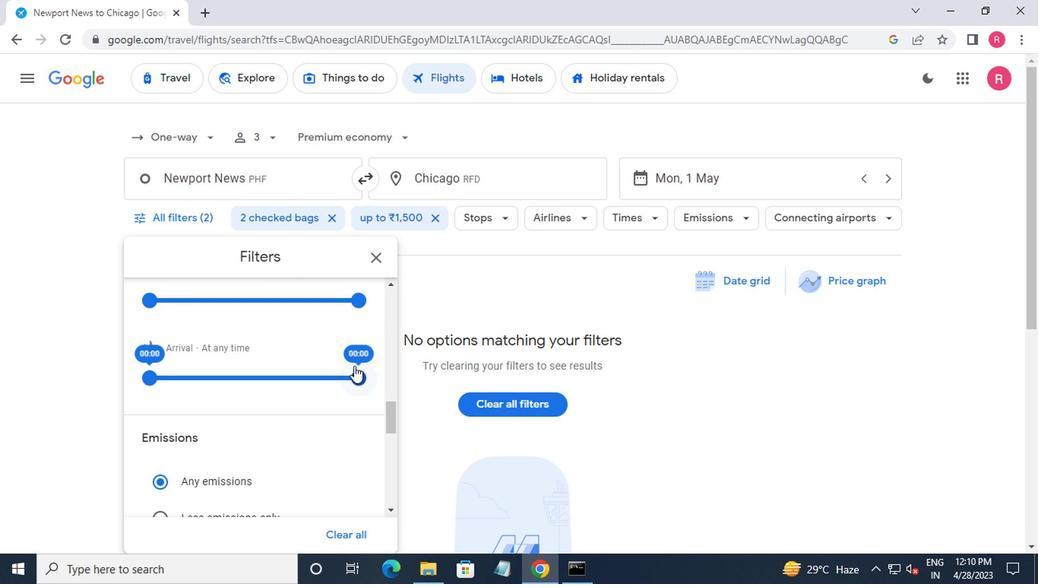 
Action: Mouse scrolled (351, 362) with delta (0, 0)
Screenshot: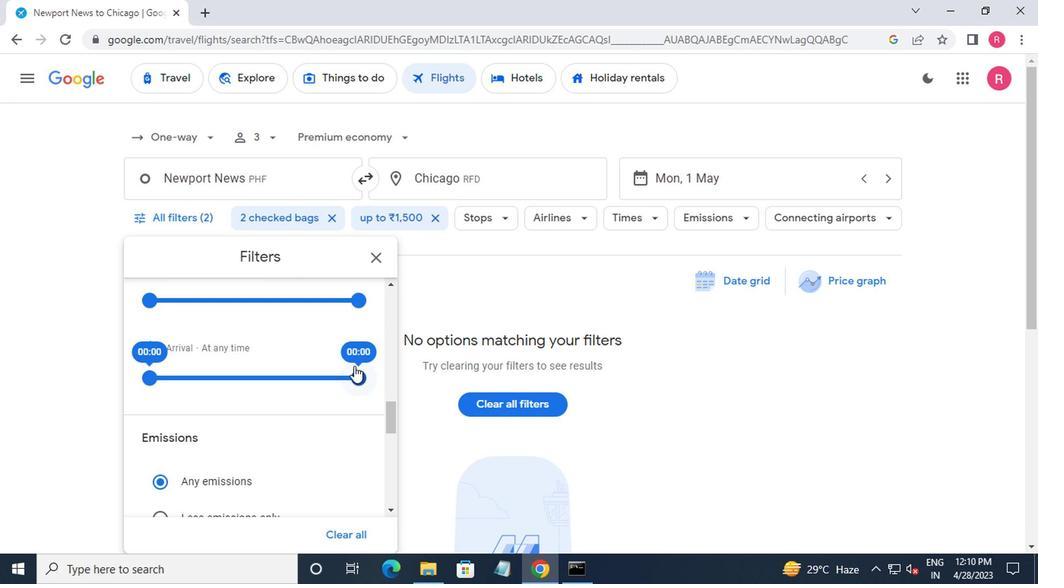 
Action: Mouse scrolled (351, 364) with delta (0, 1)
Screenshot: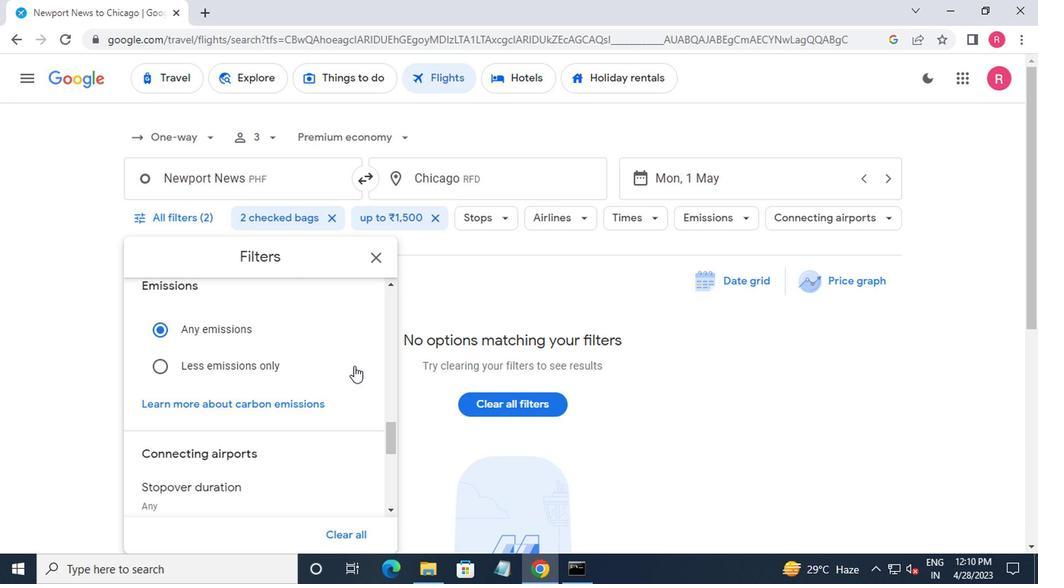 
Action: Mouse scrolled (351, 364) with delta (0, 1)
Screenshot: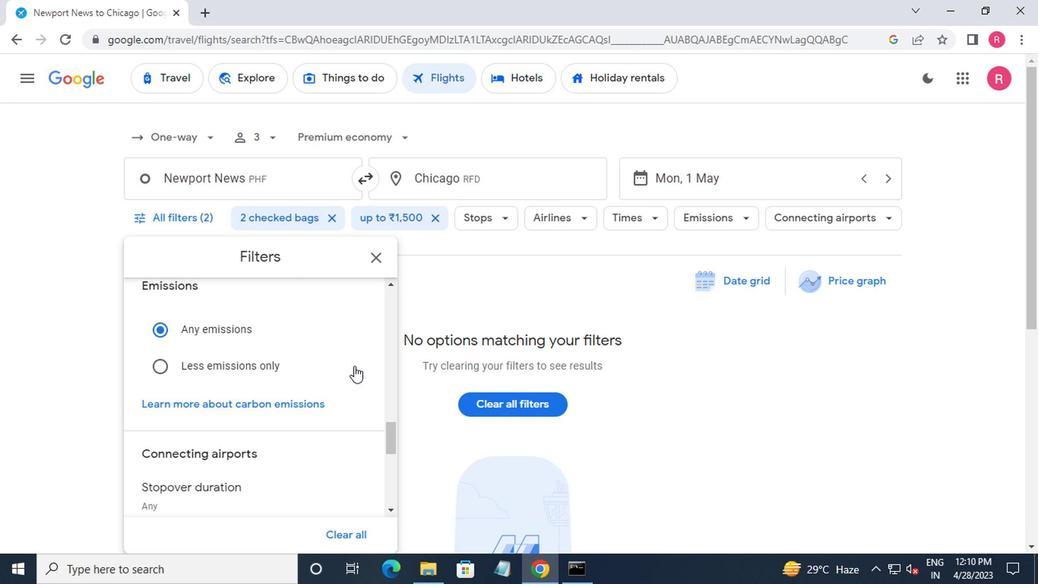 
Action: Mouse moved to (182, 319)
Screenshot: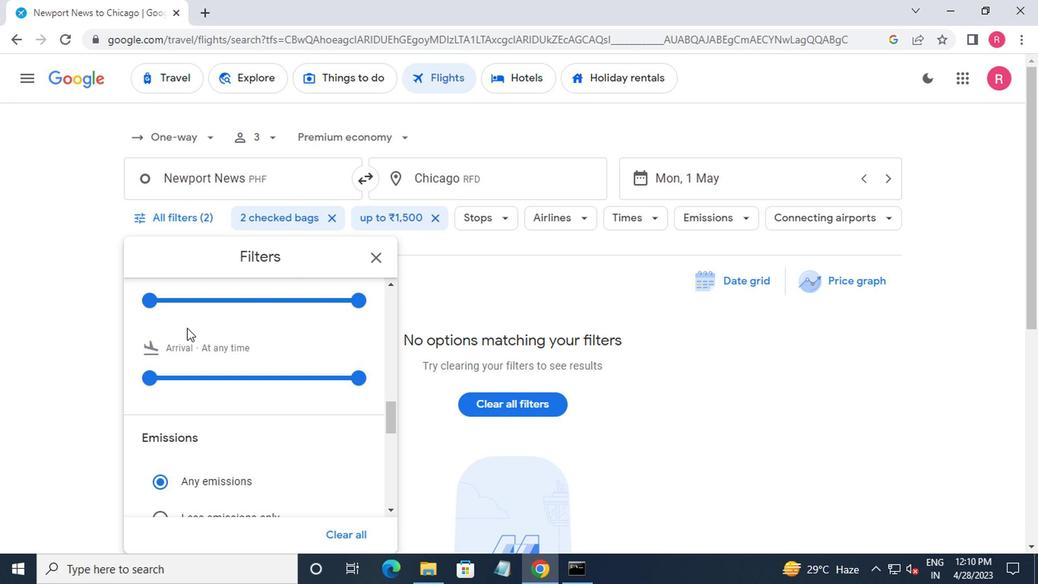 
Action: Mouse scrolled (182, 320) with delta (0, 0)
Screenshot: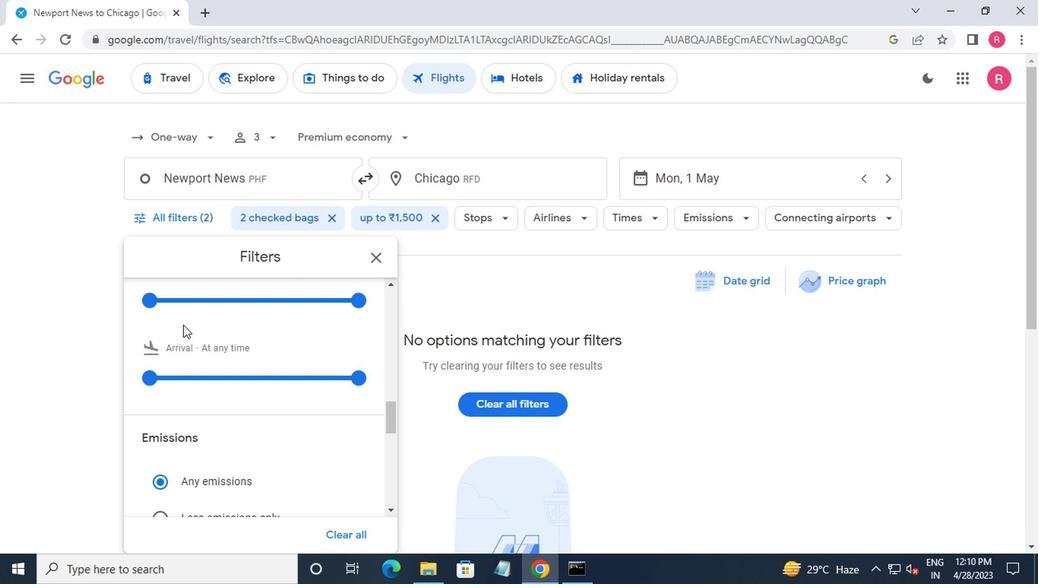 
Action: Mouse moved to (150, 366)
Screenshot: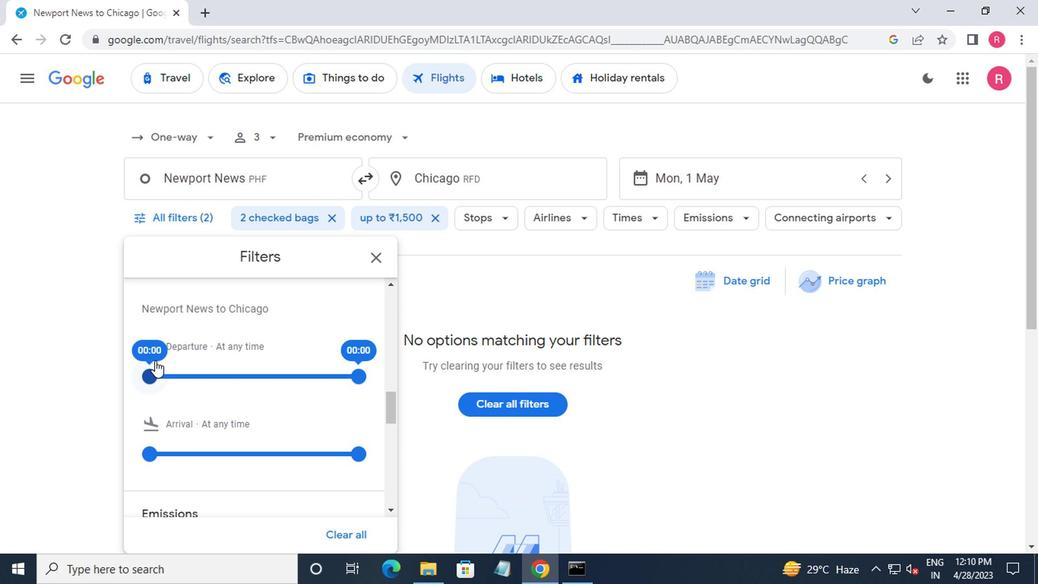 
Action: Mouse pressed left at (150, 366)
Screenshot: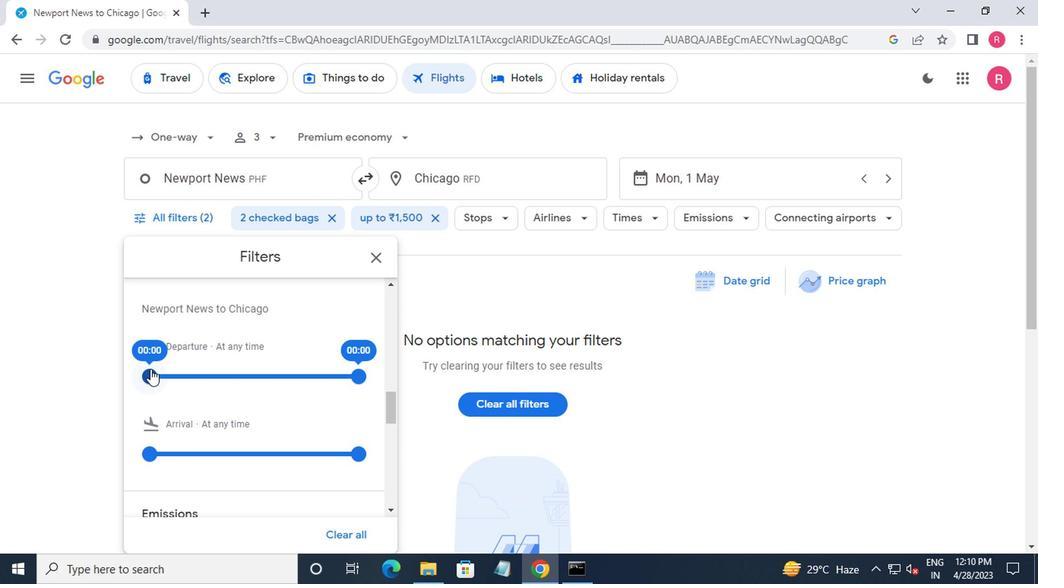 
Action: Mouse moved to (208, 367)
Screenshot: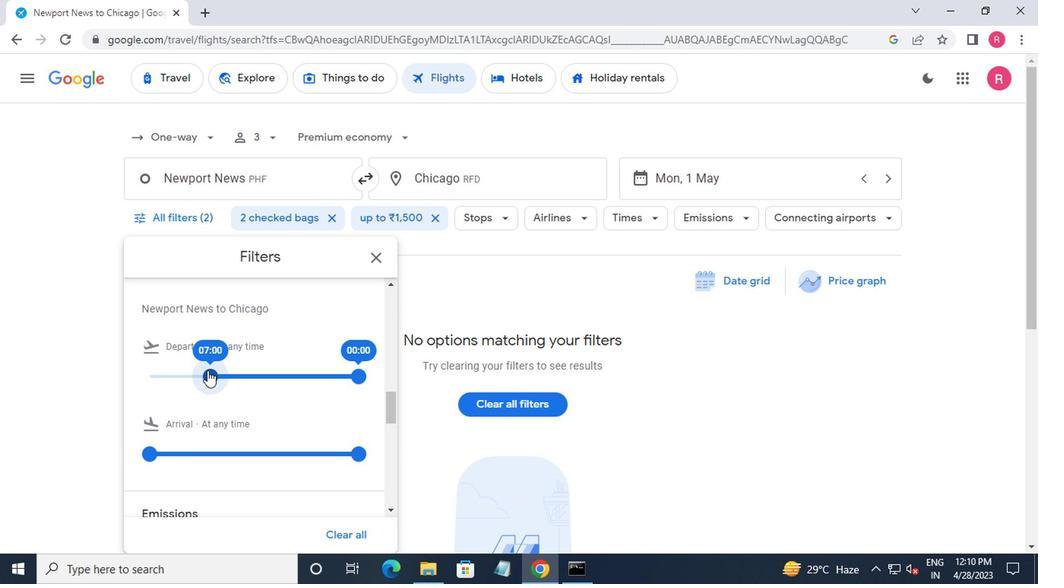
Action: Mouse pressed left at (208, 367)
Screenshot: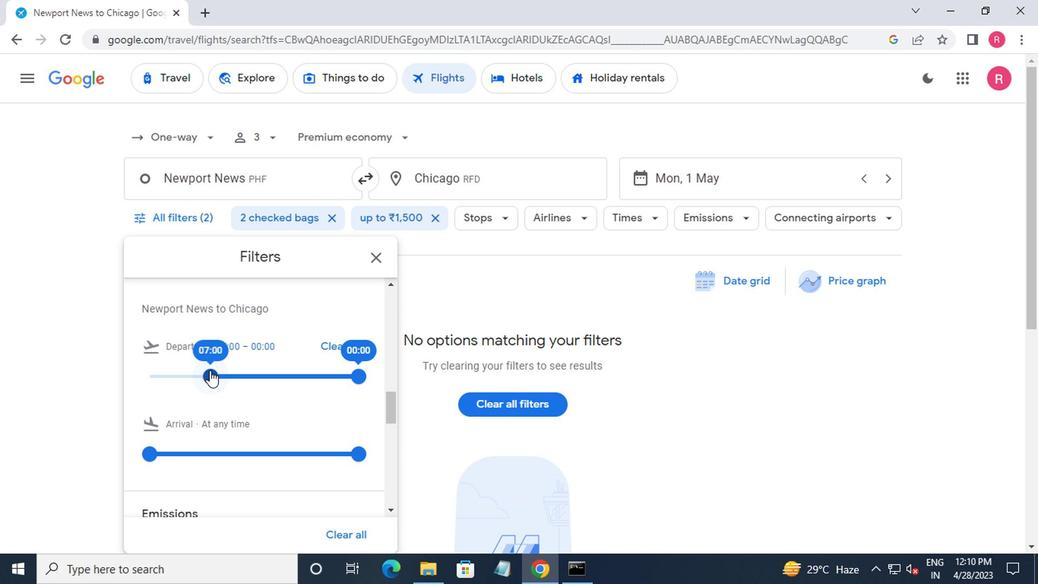 
Action: Mouse moved to (344, 371)
Screenshot: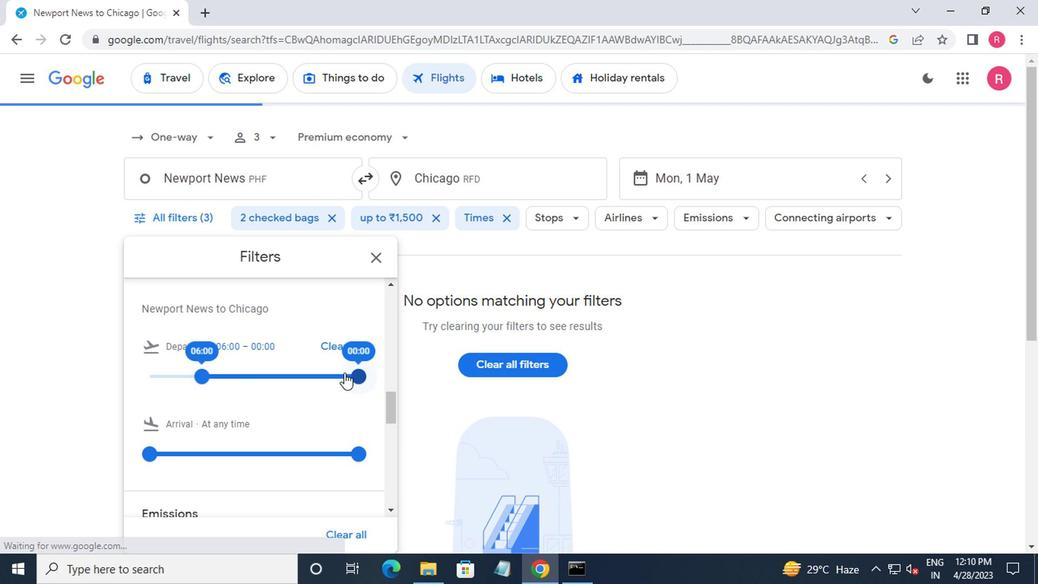 
Action: Mouse pressed left at (344, 371)
Screenshot: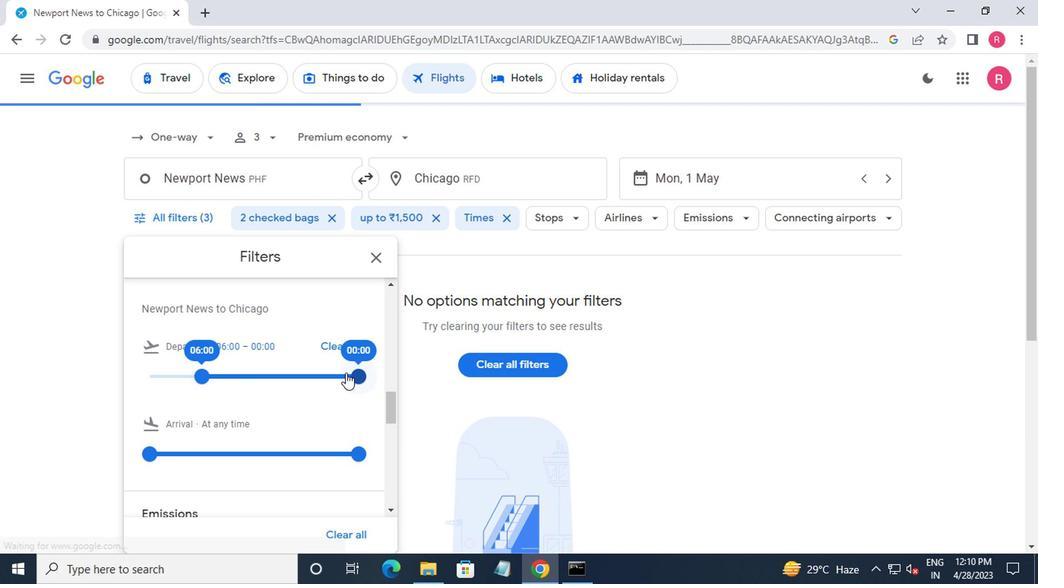 
Action: Mouse moved to (372, 266)
Screenshot: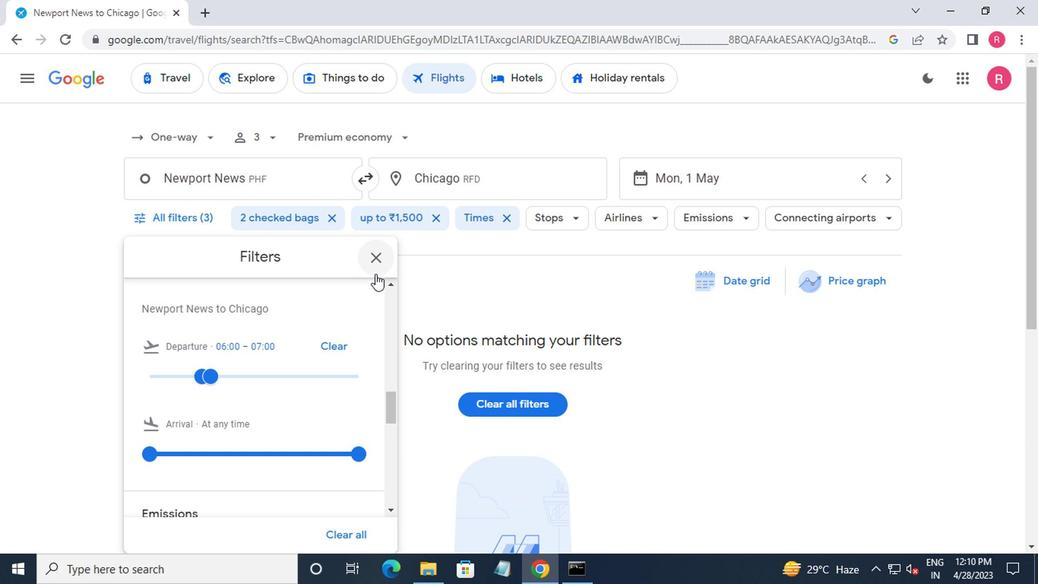 
Action: Mouse pressed left at (372, 266)
Screenshot: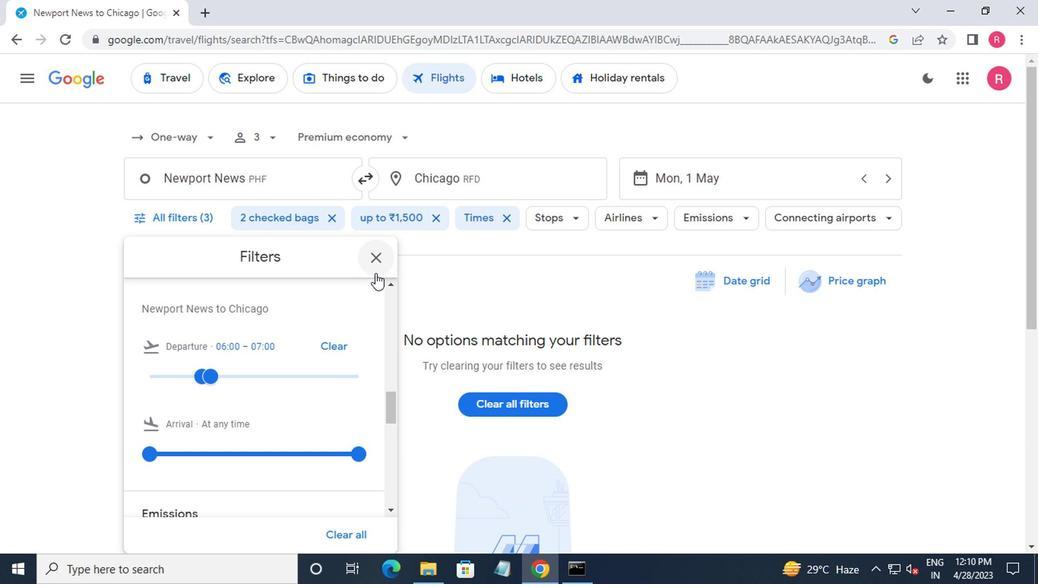 
Action: Mouse moved to (372, 265)
Screenshot: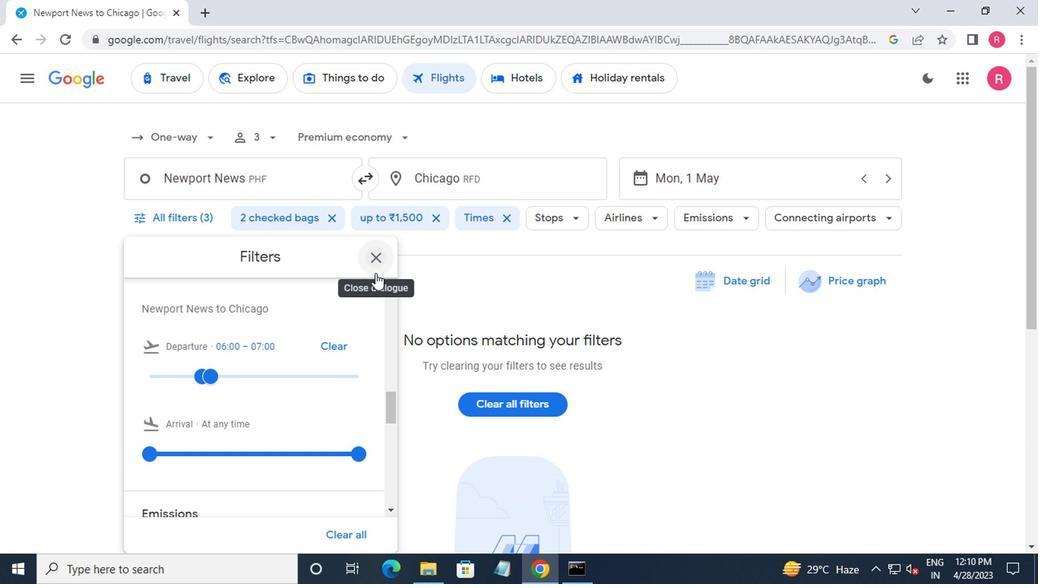 
